 Task: Create new Company, with domain: 'tesla.com' and type: 'Vendor'. Add new contact for this company, with mail Id: 'Anushka.Gupta@tesla.com', First Name: Anushka, Last name:  Gupta, Job Title: 'Operations Manager', Phone Number: '(512) 555-2345'. Change life cycle stage to  Lead and lead status to  In Progress. Logged in from softage.4@softage.net
Action: Mouse moved to (148, 55)
Screenshot: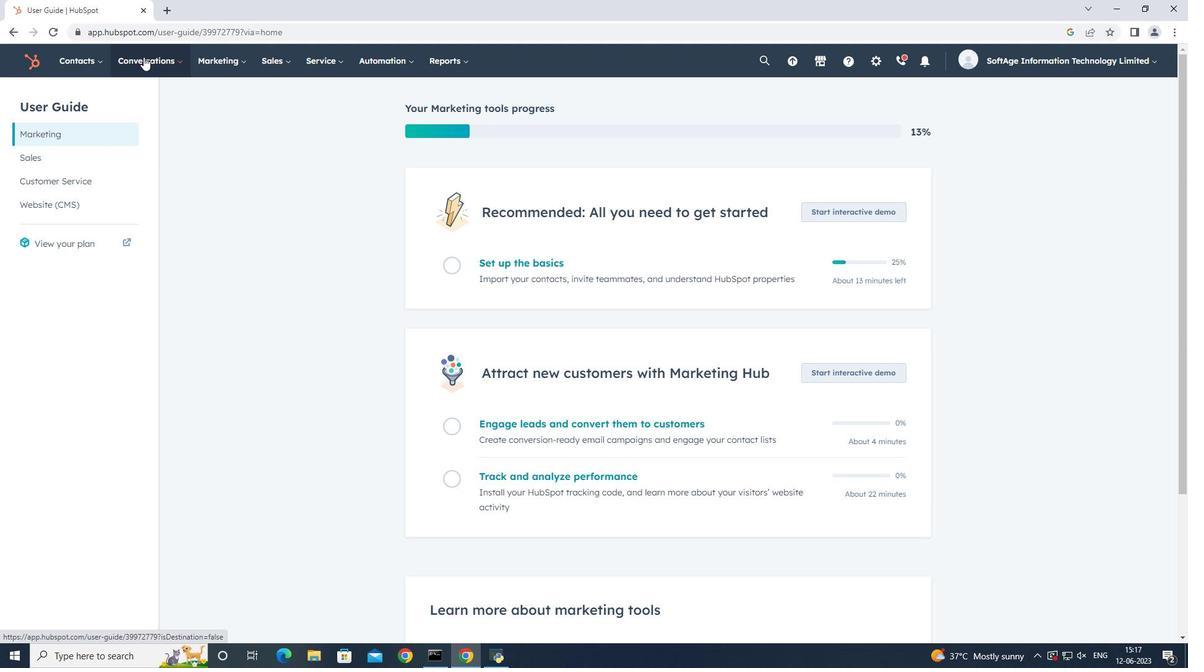 
Action: Mouse pressed left at (148, 55)
Screenshot: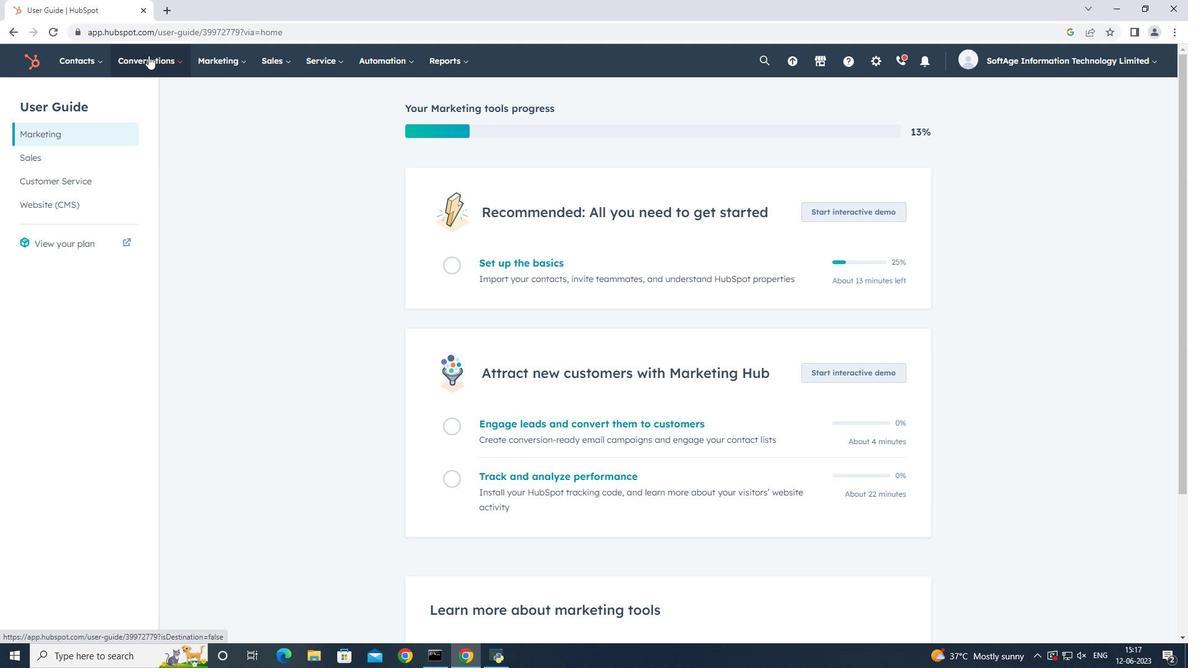 
Action: Mouse moved to (89, 56)
Screenshot: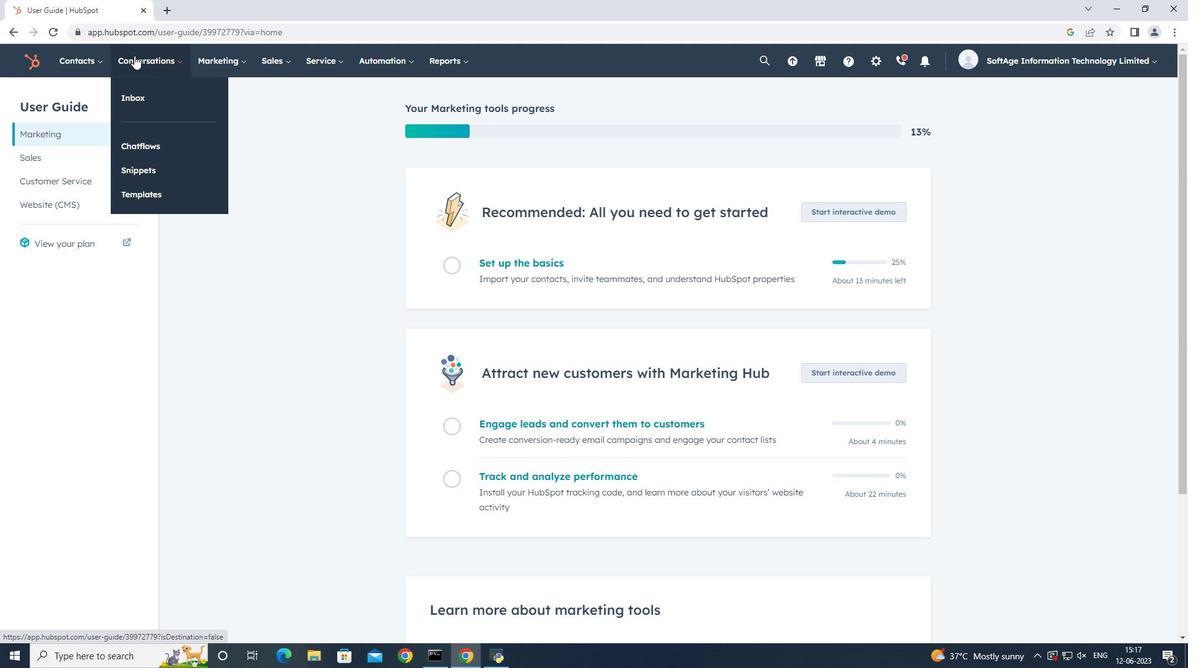 
Action: Mouse pressed left at (89, 56)
Screenshot: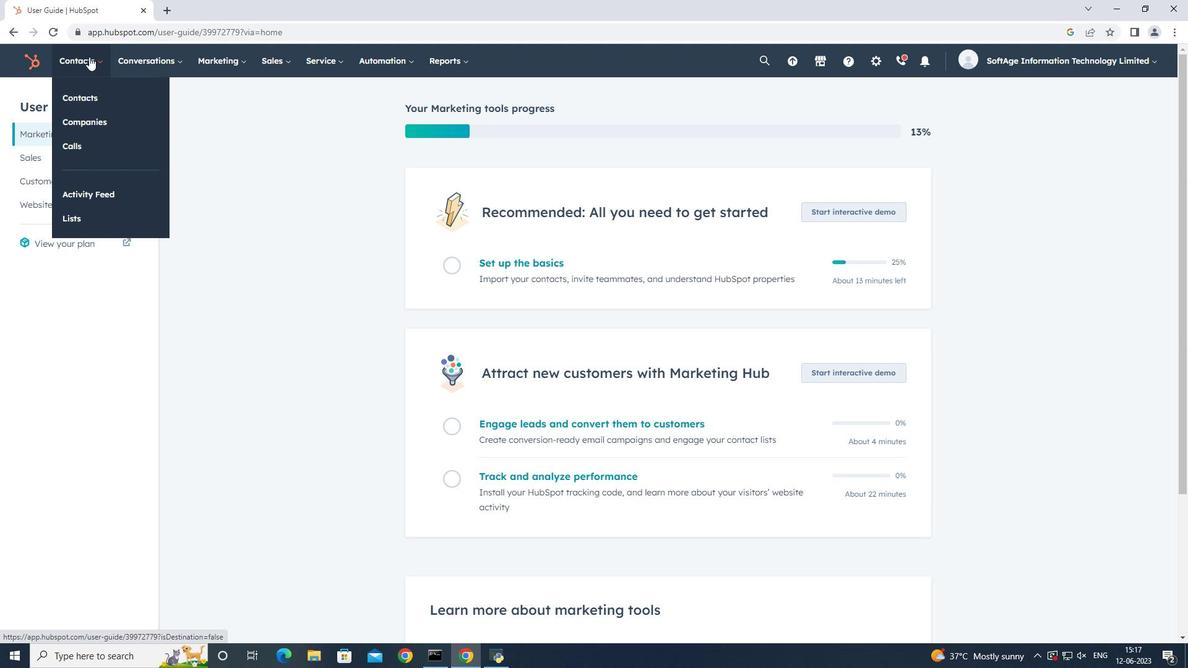 
Action: Mouse pressed left at (89, 56)
Screenshot: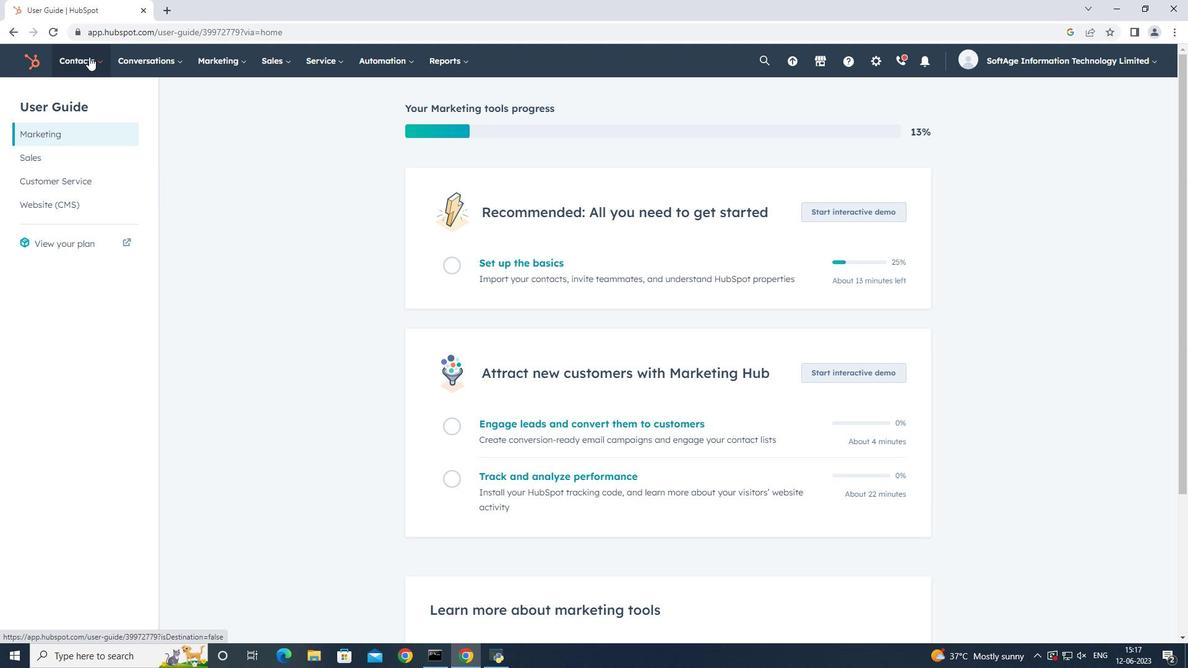 
Action: Mouse moved to (104, 124)
Screenshot: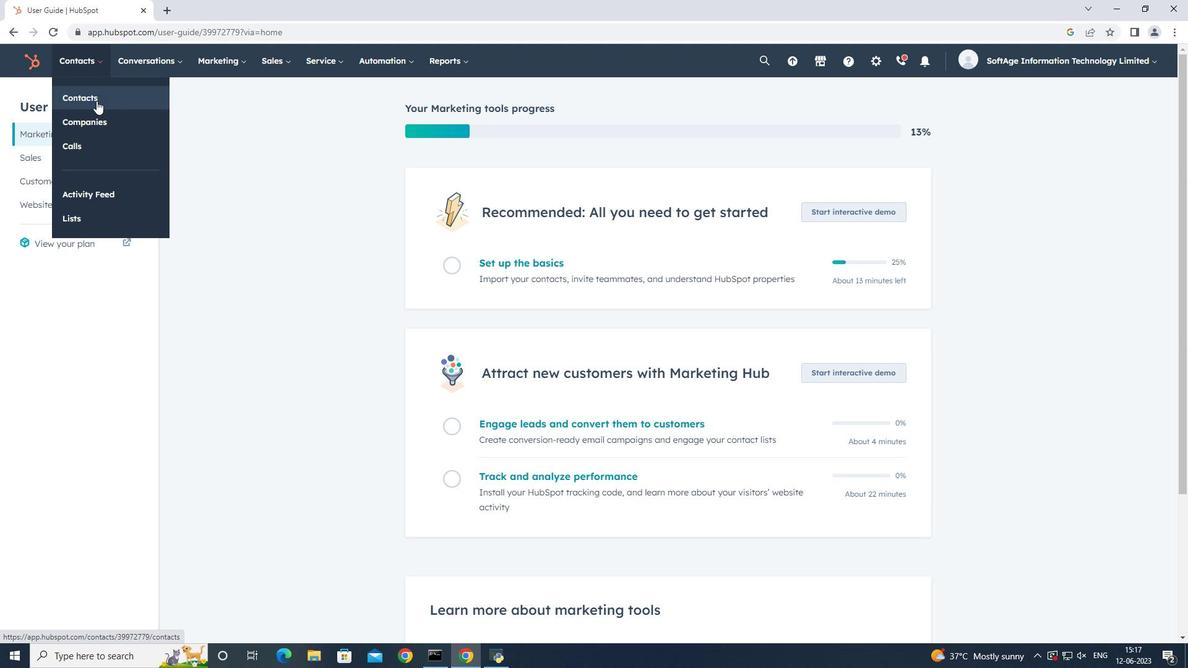
Action: Mouse pressed left at (104, 124)
Screenshot: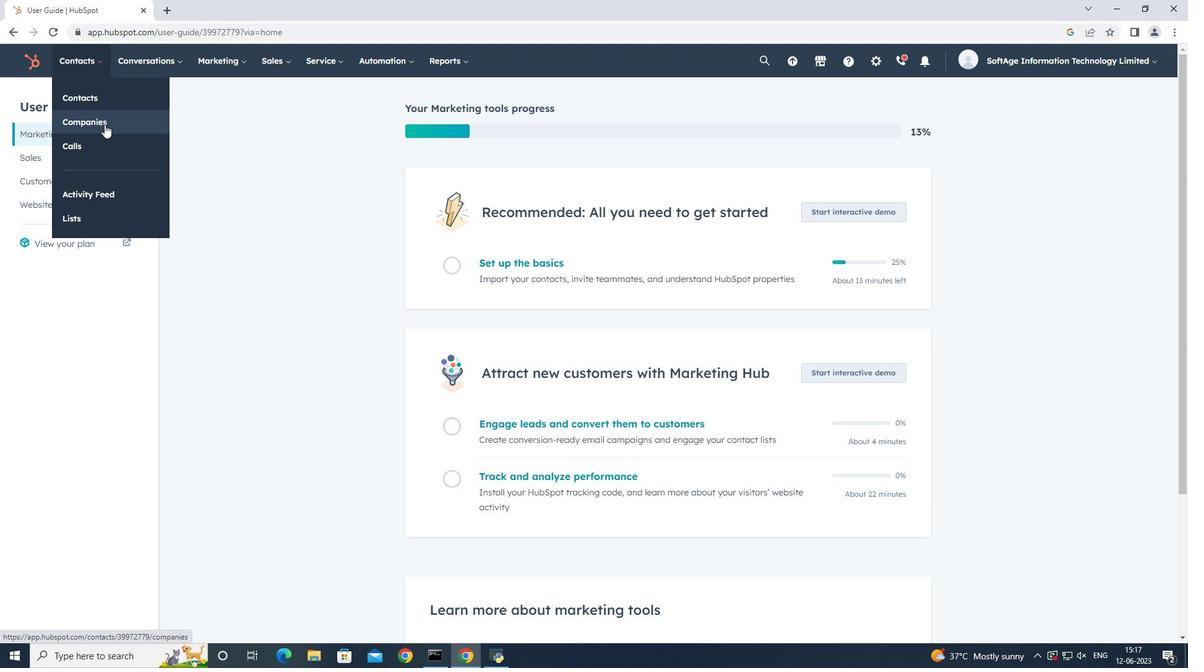 
Action: Mouse moved to (1111, 111)
Screenshot: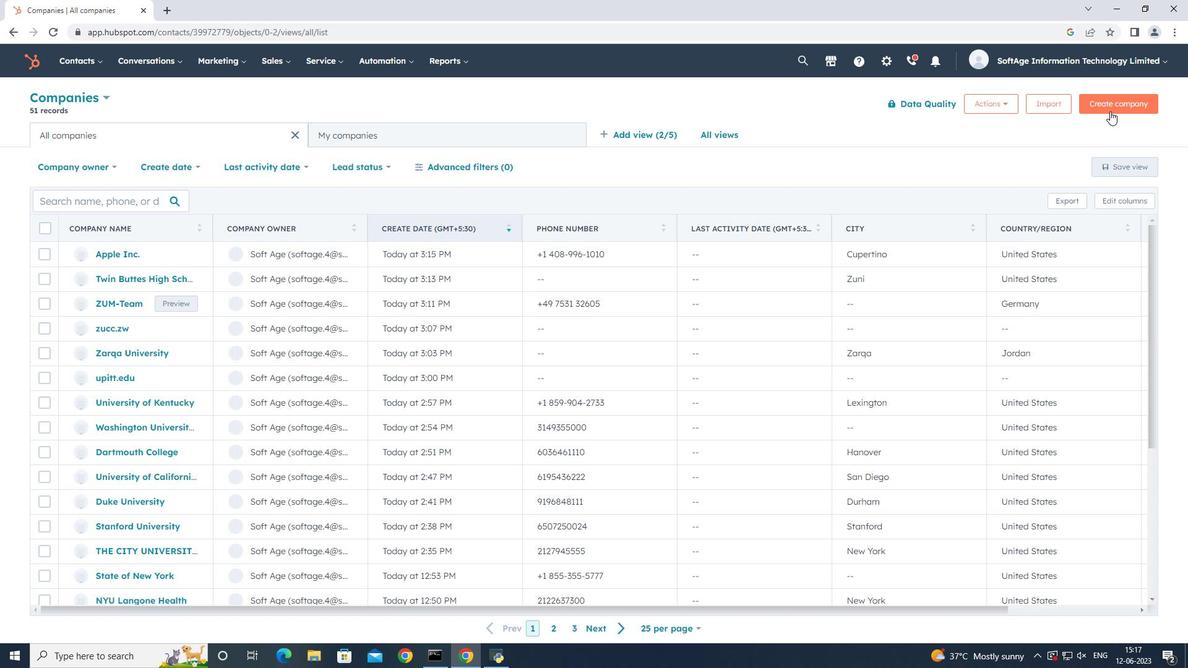 
Action: Mouse pressed left at (1111, 111)
Screenshot: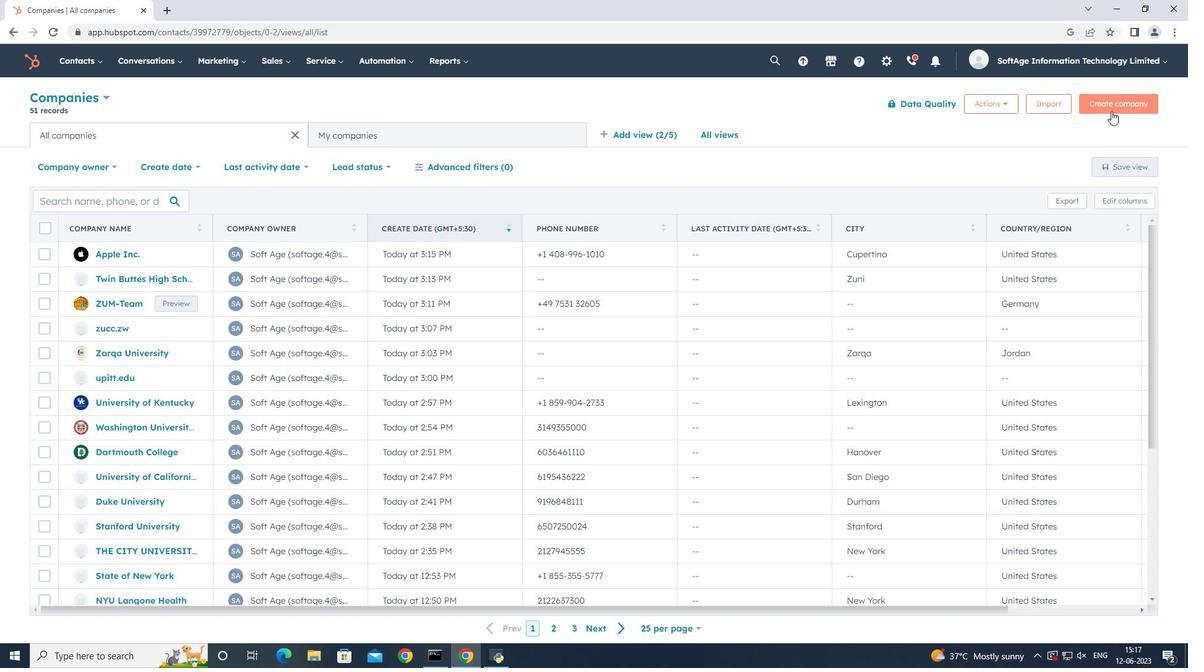 
Action: Mouse moved to (1033, 166)
Screenshot: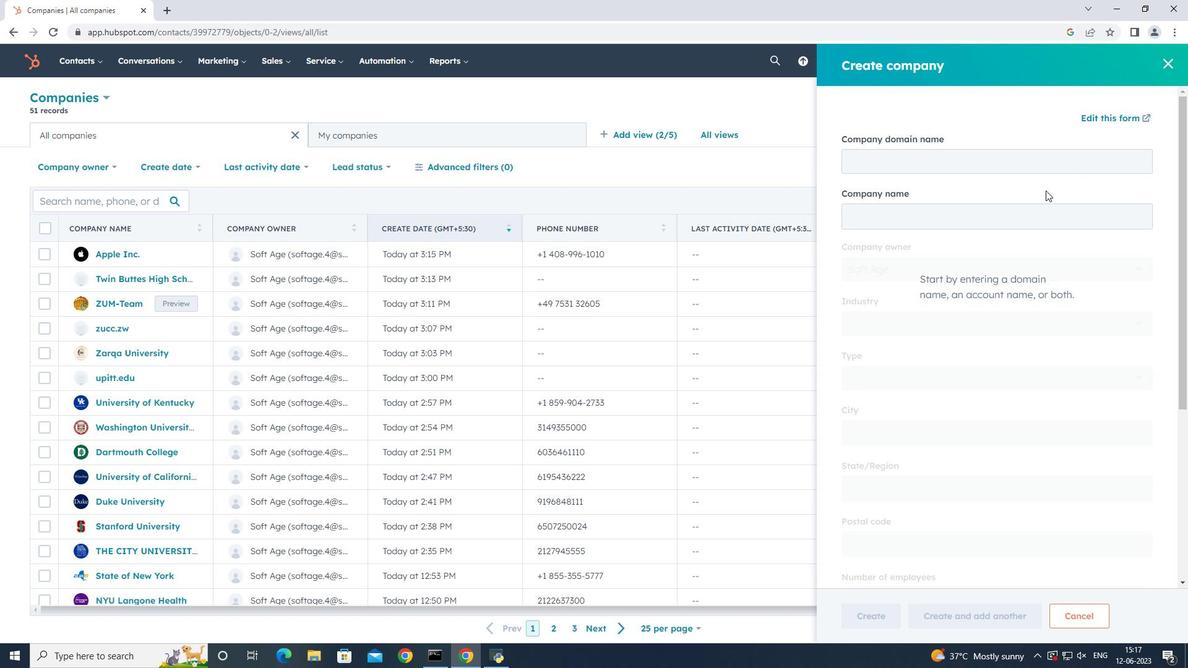 
Action: Mouse pressed left at (1033, 166)
Screenshot: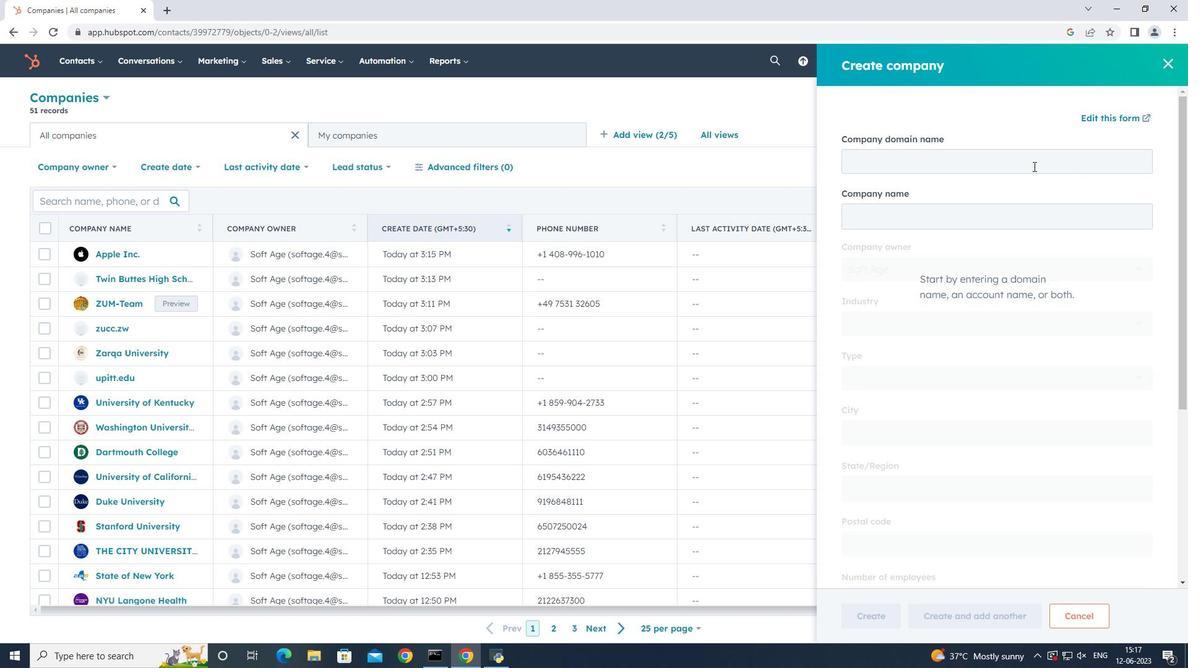 
Action: Key pressed tesla.com
Screenshot: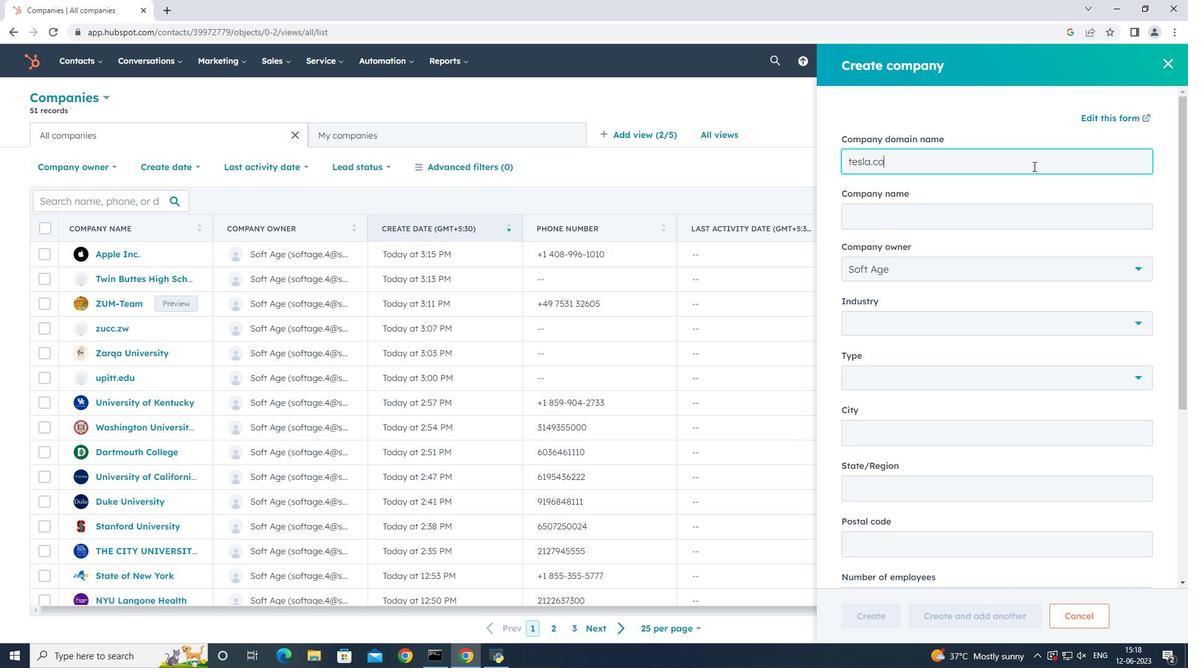
Action: Mouse moved to (998, 367)
Screenshot: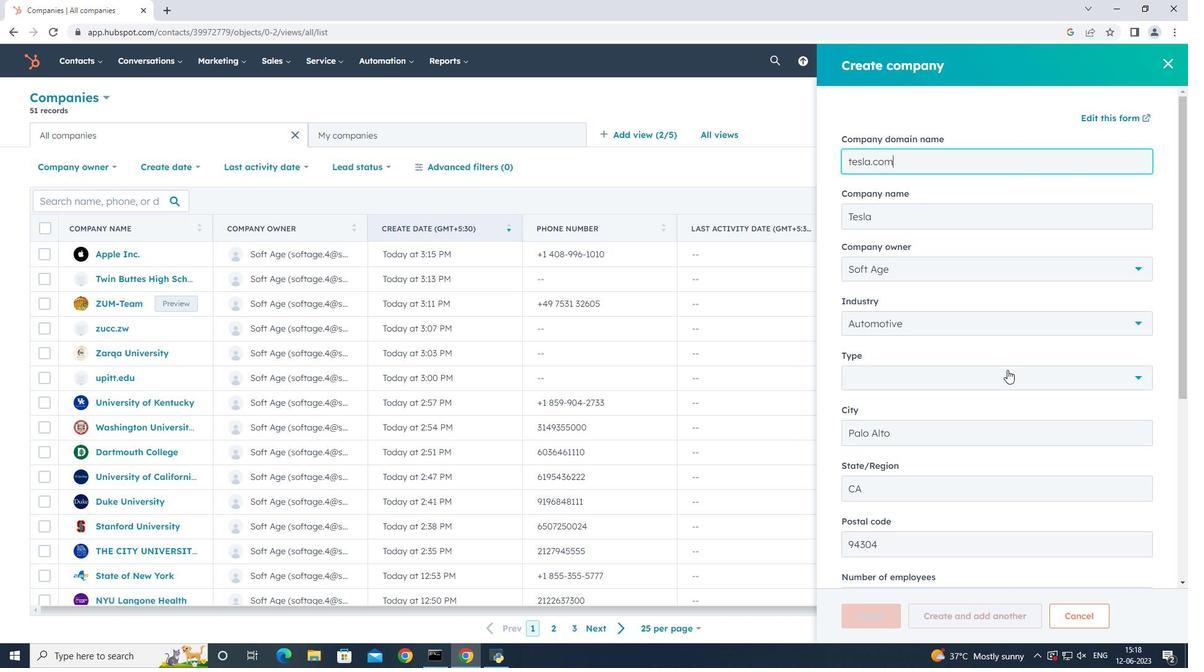 
Action: Mouse pressed left at (998, 367)
Screenshot: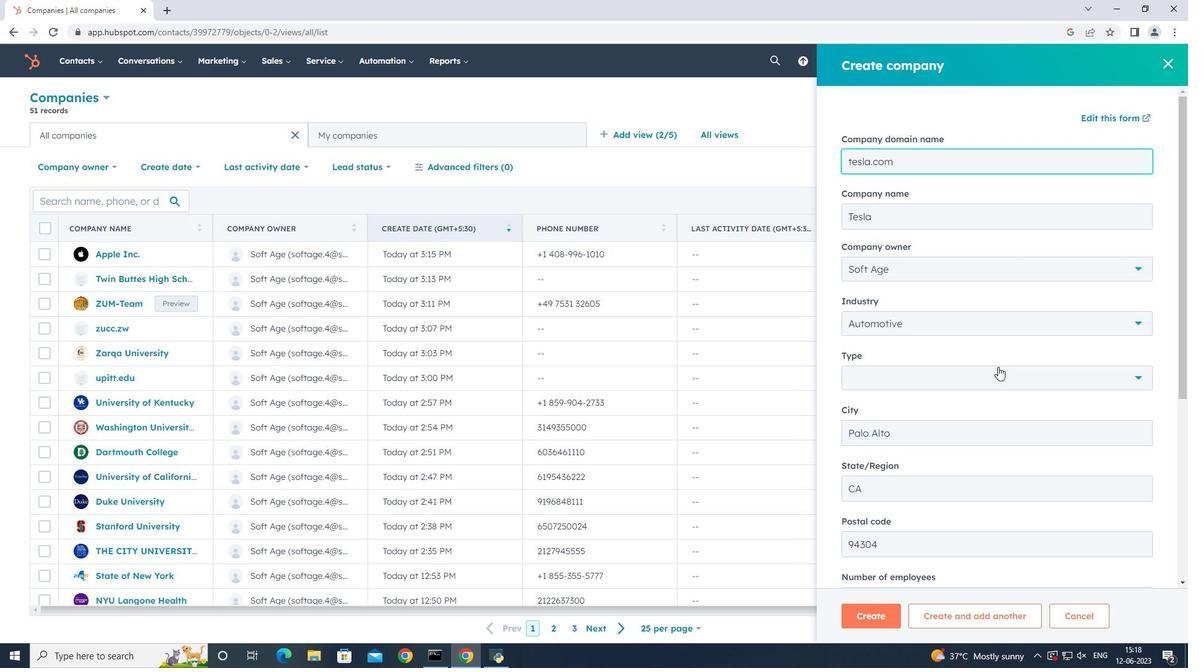 
Action: Mouse moved to (964, 513)
Screenshot: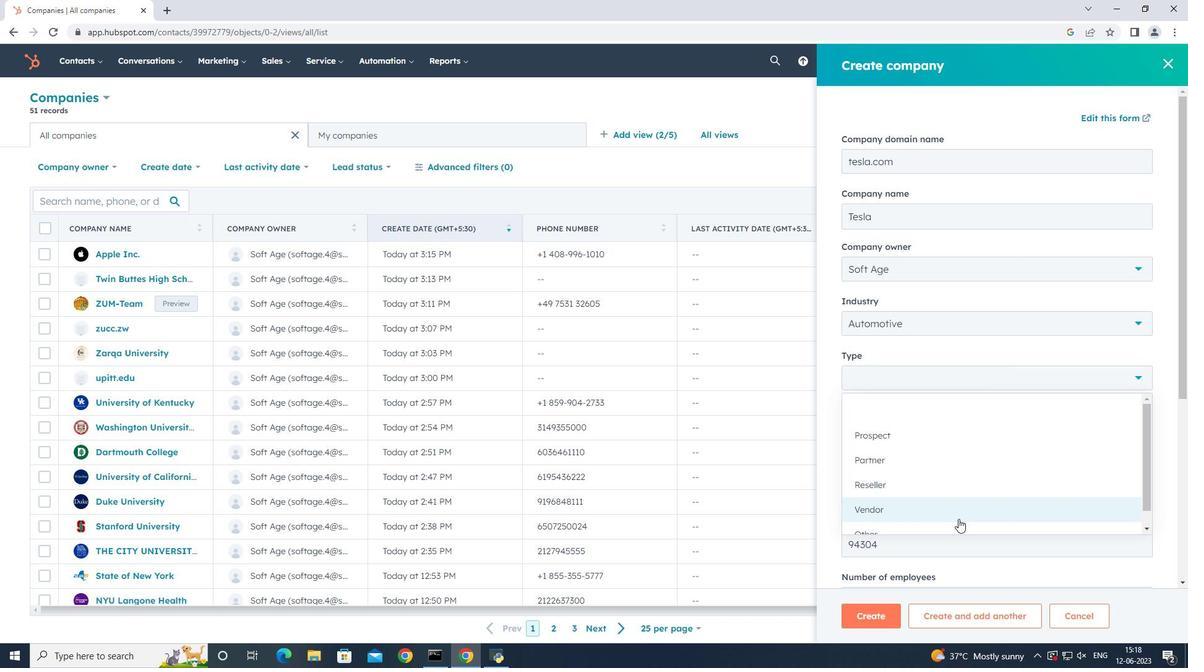 
Action: Mouse pressed left at (964, 513)
Screenshot: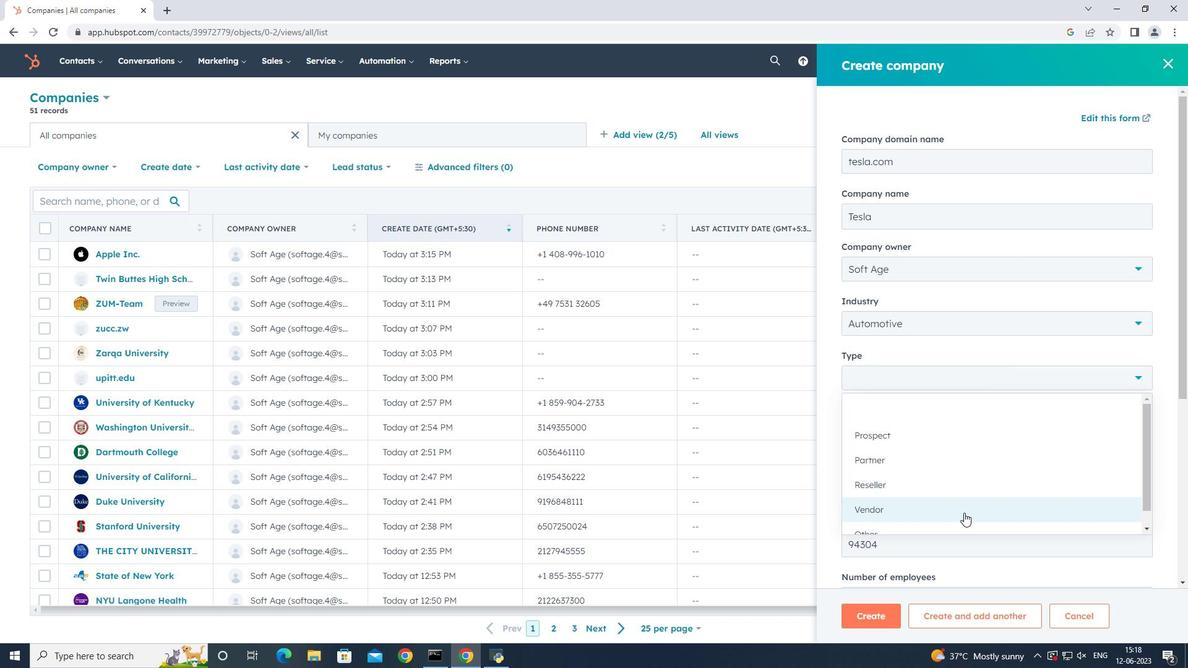 
Action: Mouse moved to (987, 466)
Screenshot: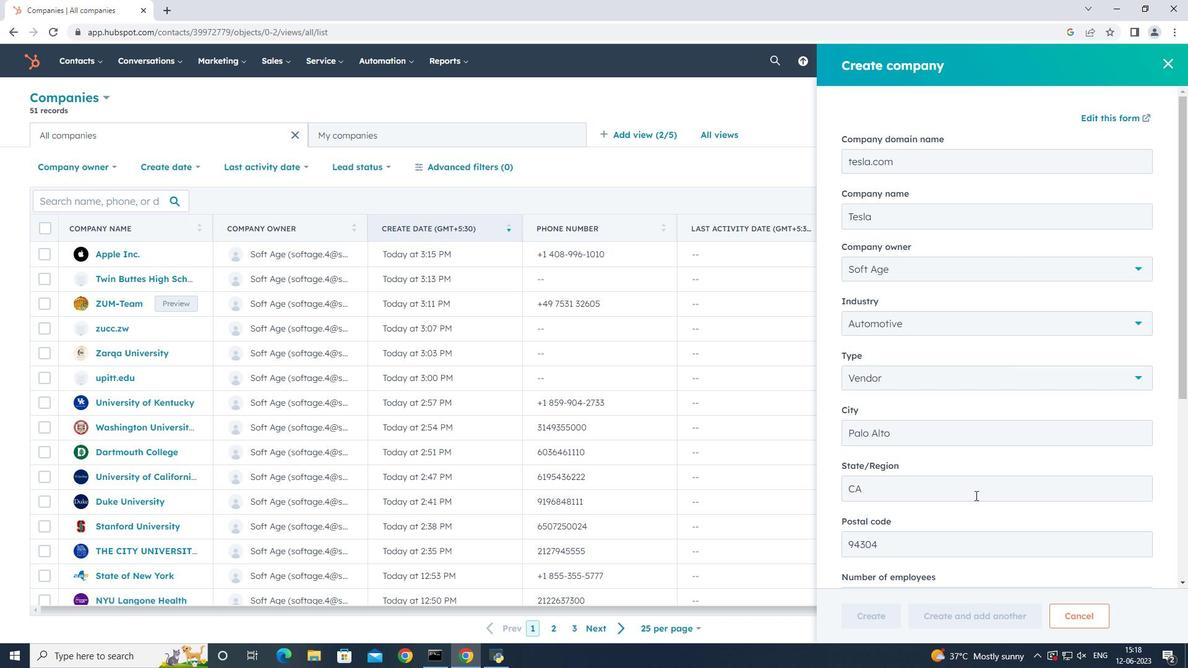 
Action: Mouse scrolled (987, 465) with delta (0, 0)
Screenshot: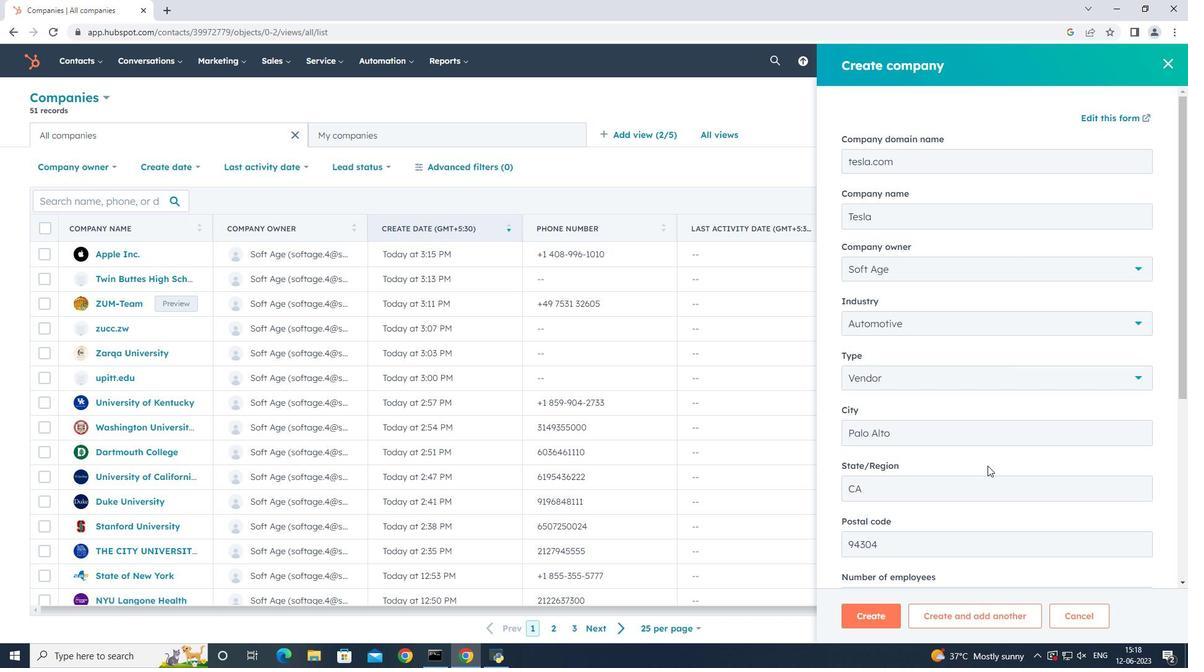 
Action: Mouse scrolled (987, 465) with delta (0, 0)
Screenshot: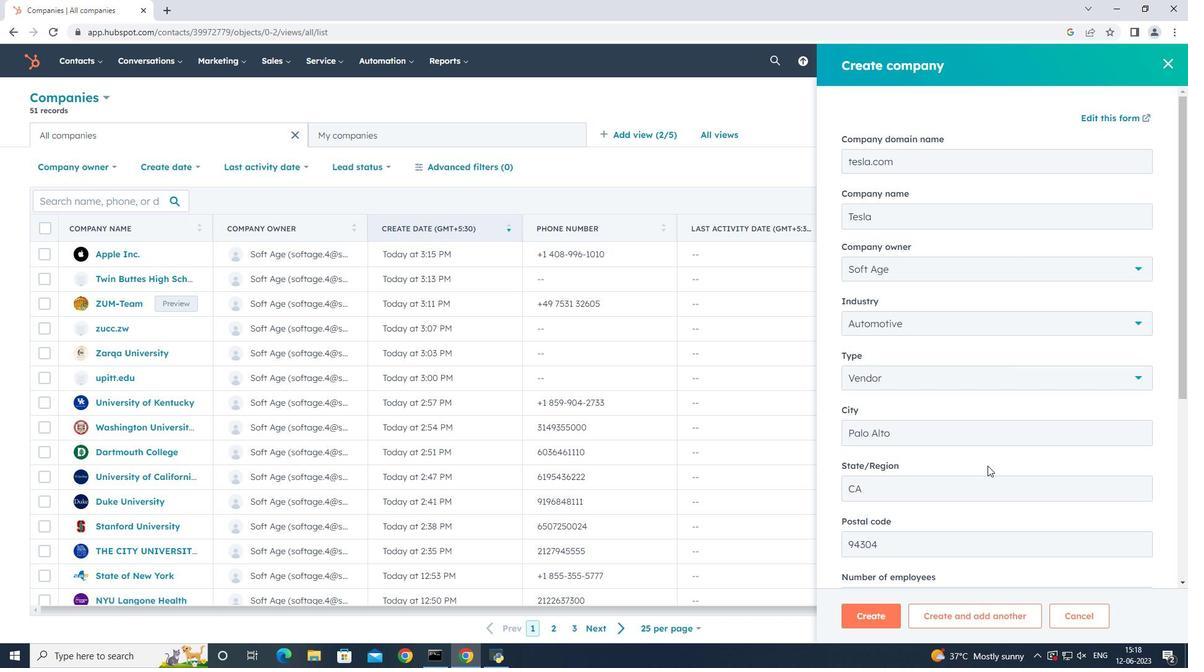 
Action: Mouse scrolled (987, 465) with delta (0, 0)
Screenshot: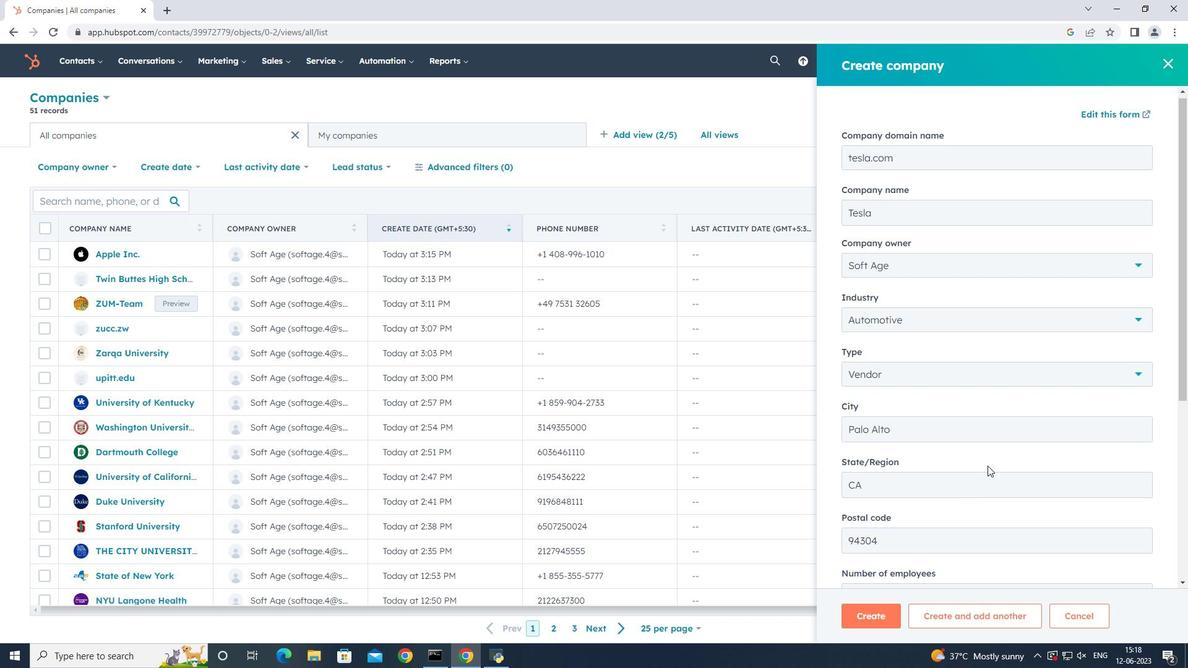 
Action: Mouse scrolled (987, 465) with delta (0, 0)
Screenshot: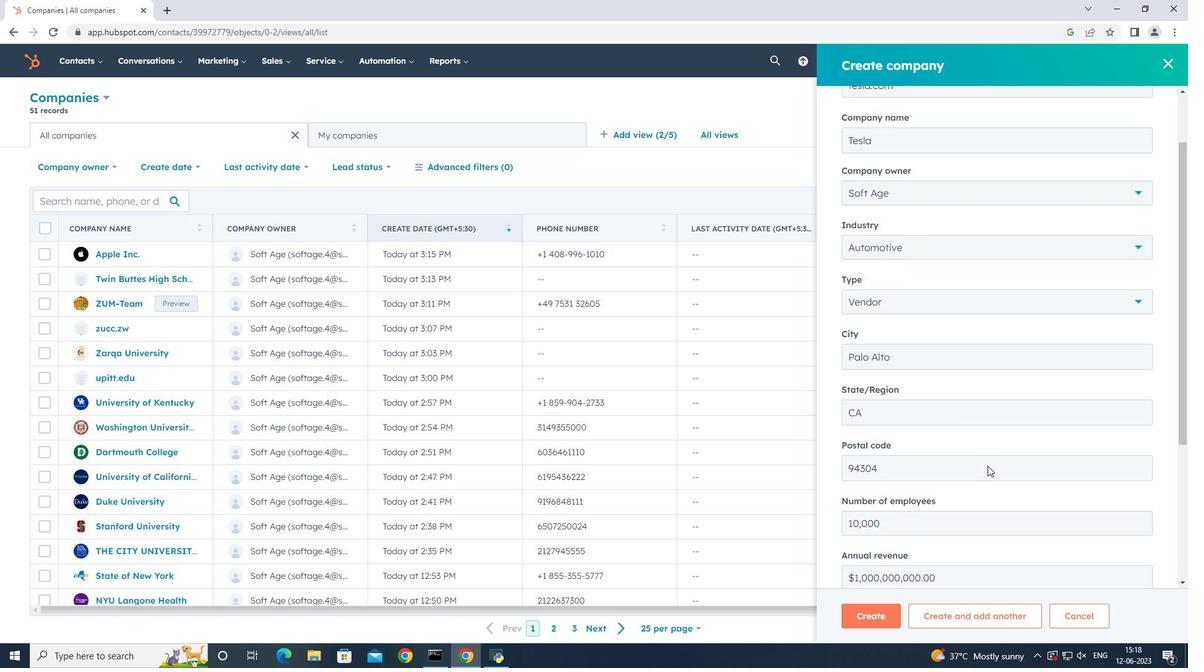 
Action: Mouse scrolled (987, 465) with delta (0, 0)
Screenshot: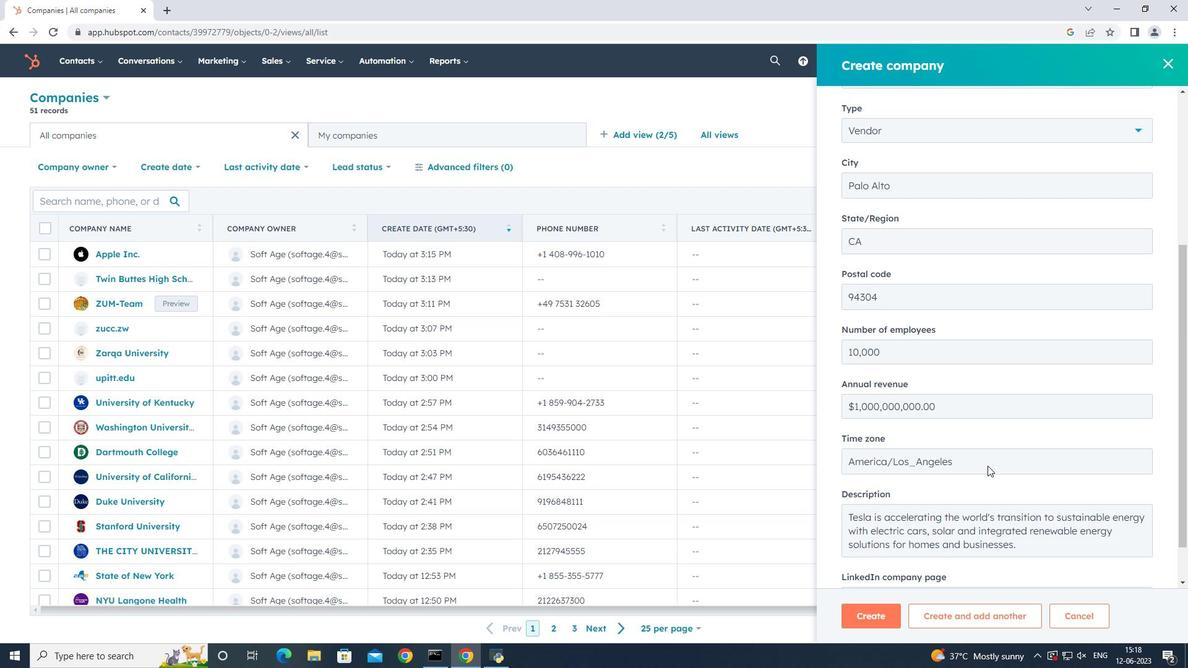 
Action: Mouse scrolled (987, 465) with delta (0, 0)
Screenshot: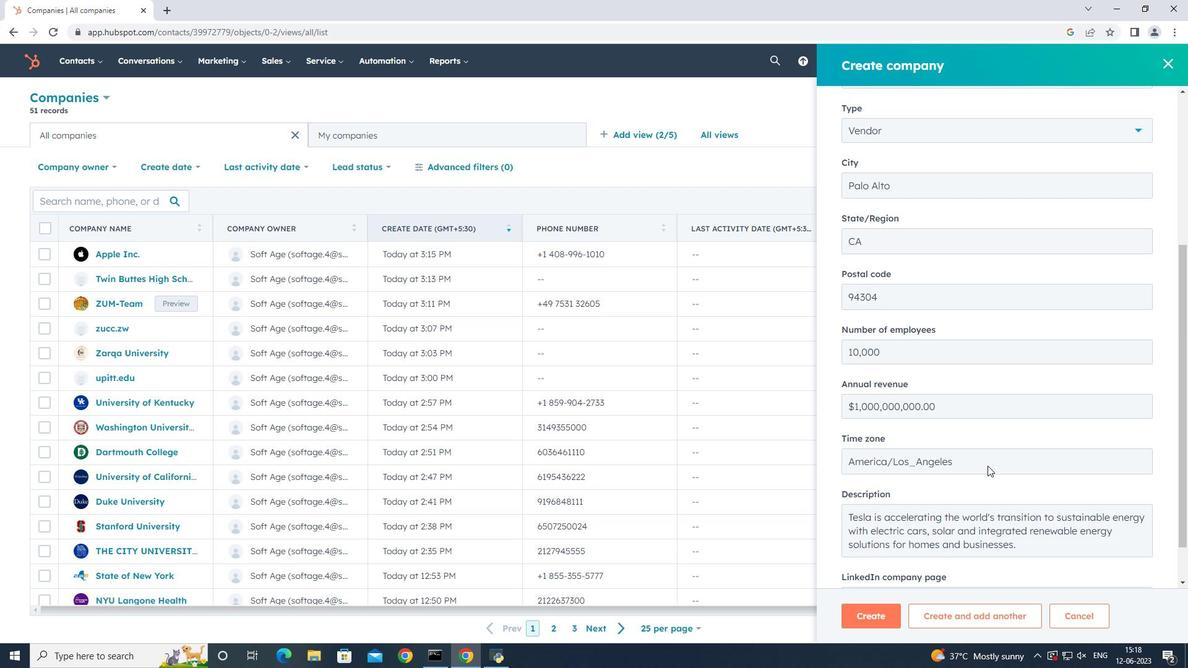 
Action: Mouse scrolled (987, 465) with delta (0, 0)
Screenshot: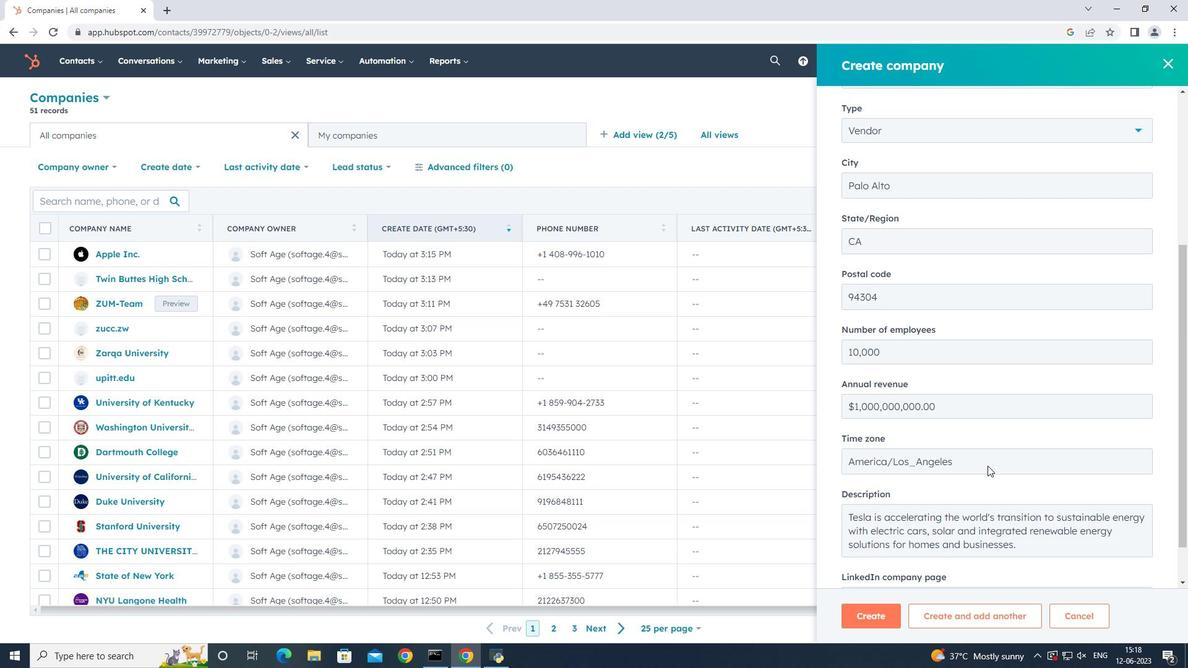 
Action: Mouse scrolled (987, 465) with delta (0, 0)
Screenshot: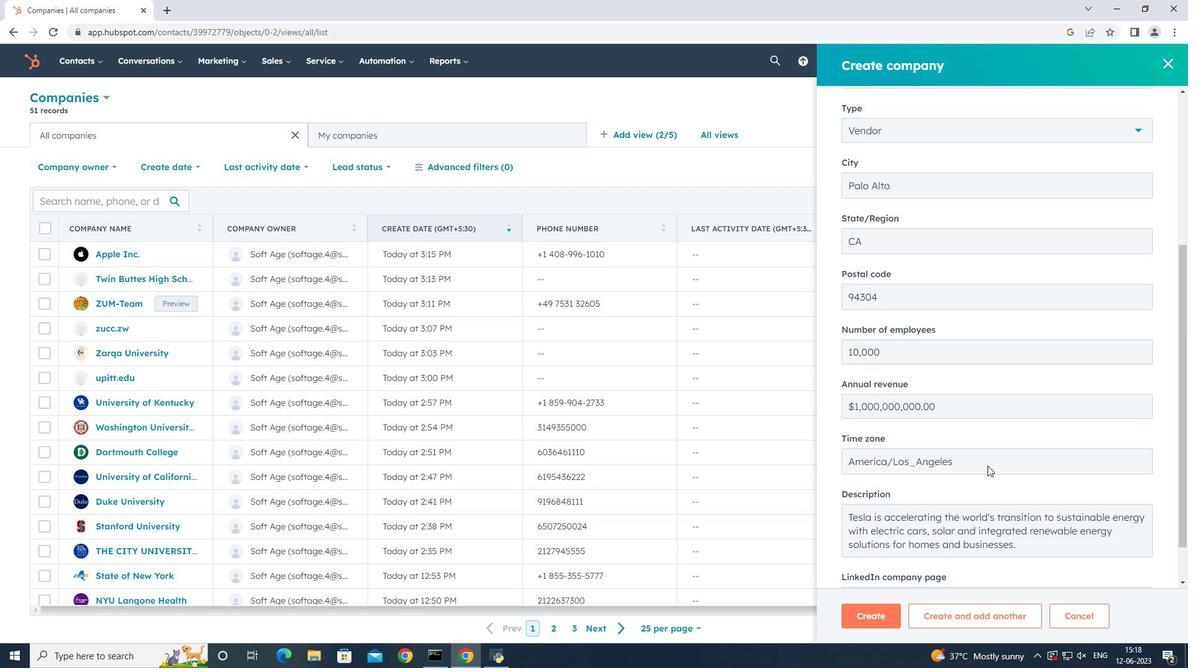 
Action: Mouse scrolled (987, 465) with delta (0, 0)
Screenshot: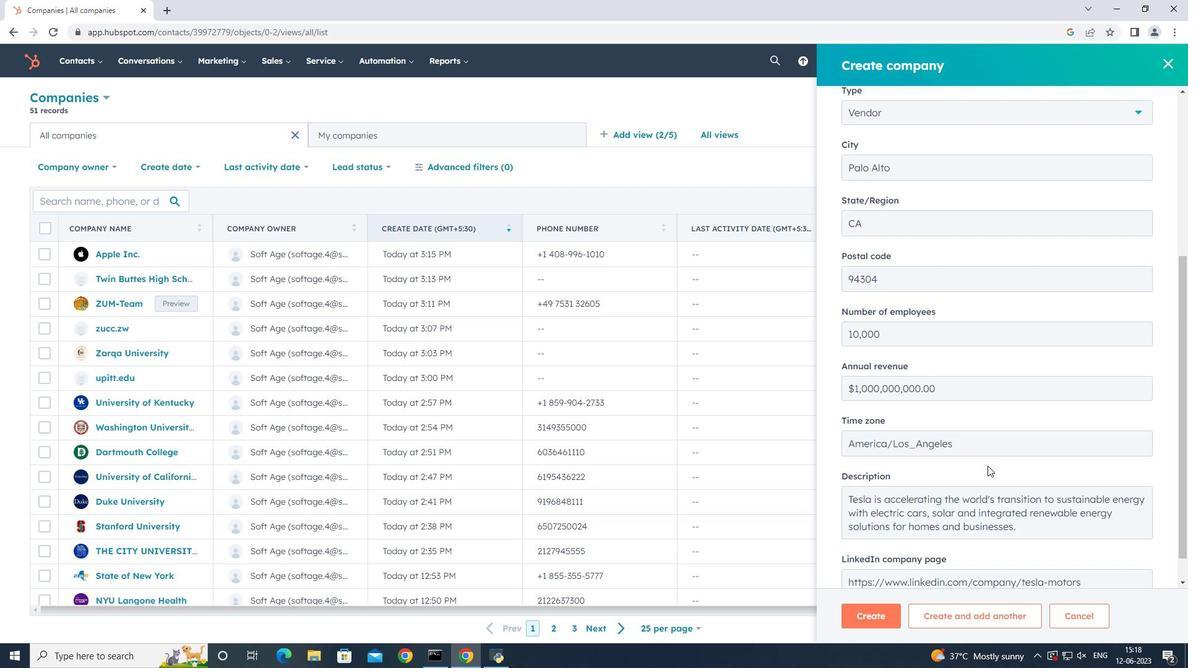 
Action: Mouse moved to (882, 618)
Screenshot: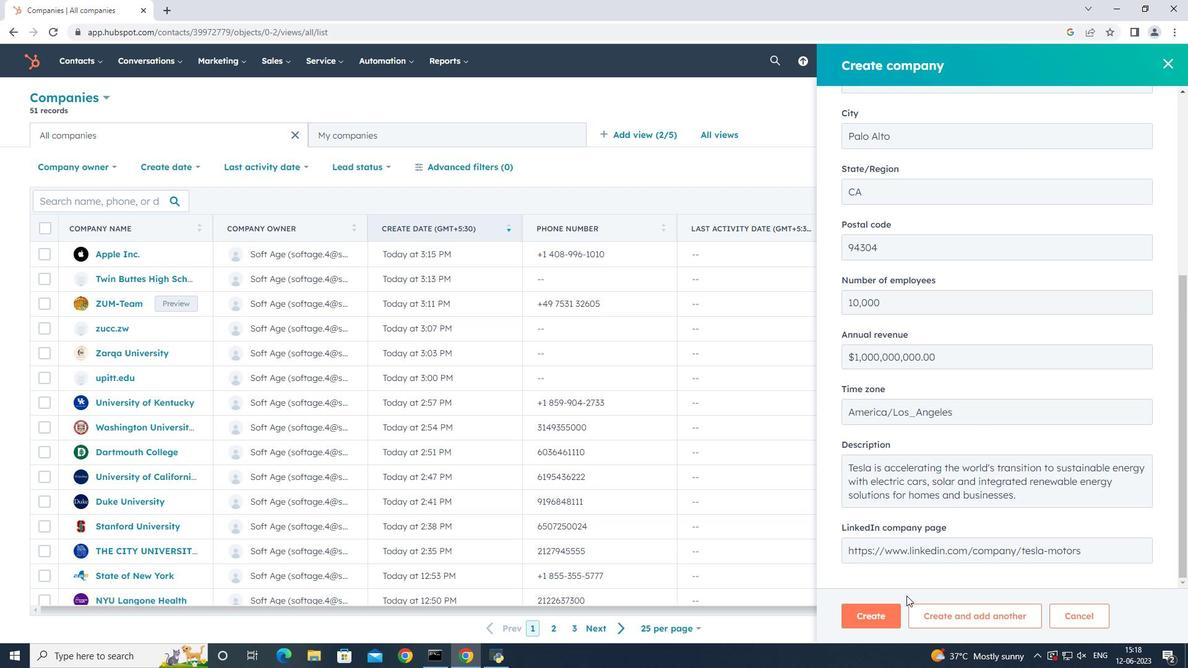 
Action: Mouse pressed left at (882, 618)
Screenshot: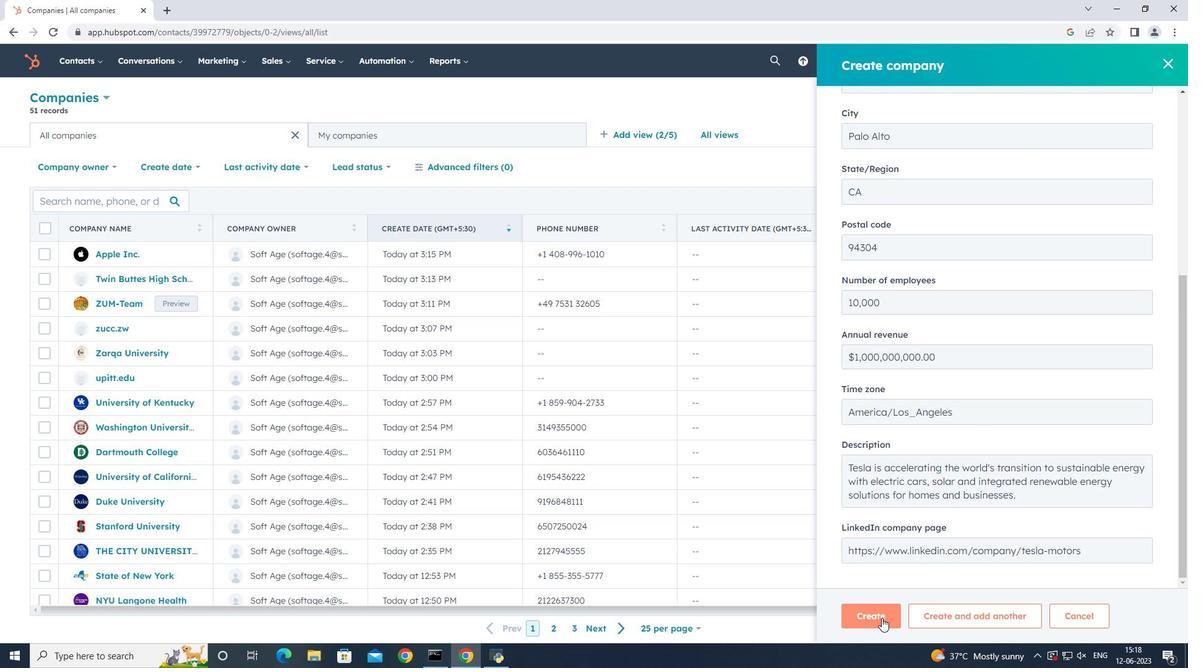 
Action: Mouse moved to (832, 394)
Screenshot: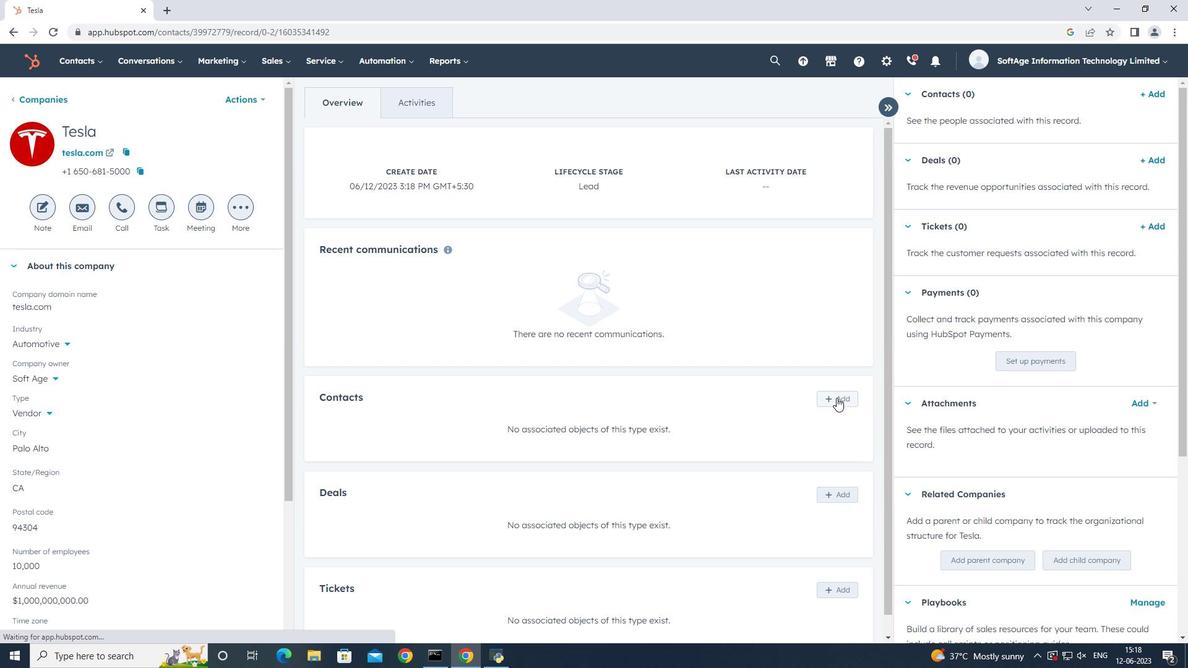 
Action: Mouse pressed left at (832, 394)
Screenshot: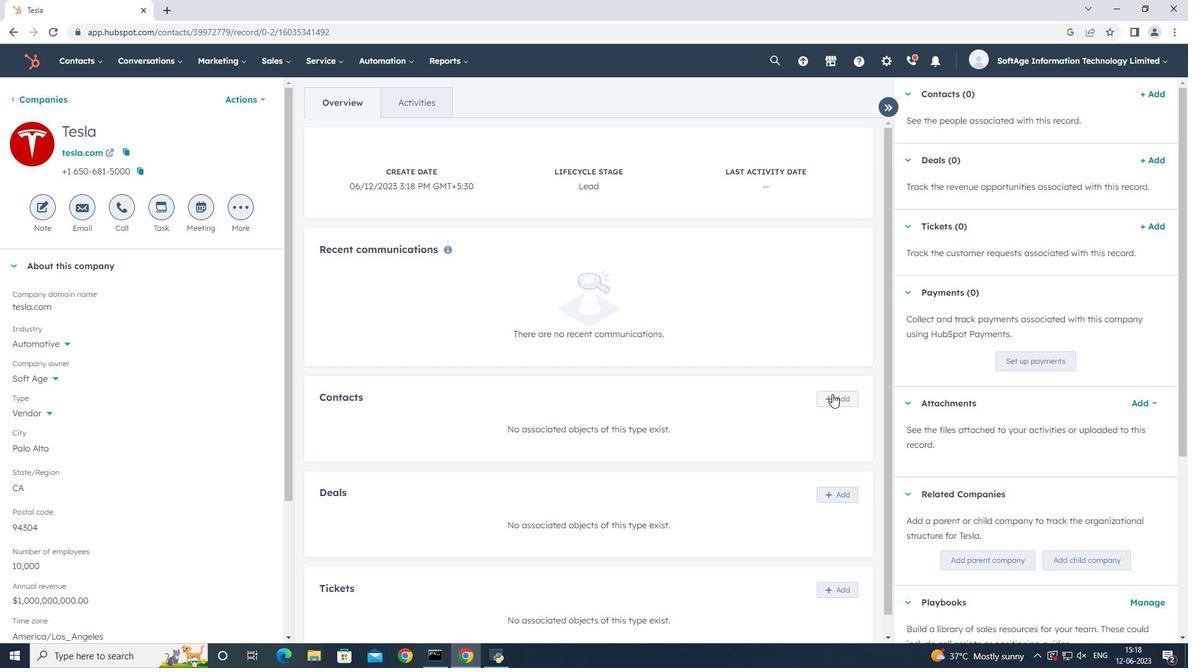 
Action: Mouse moved to (939, 125)
Screenshot: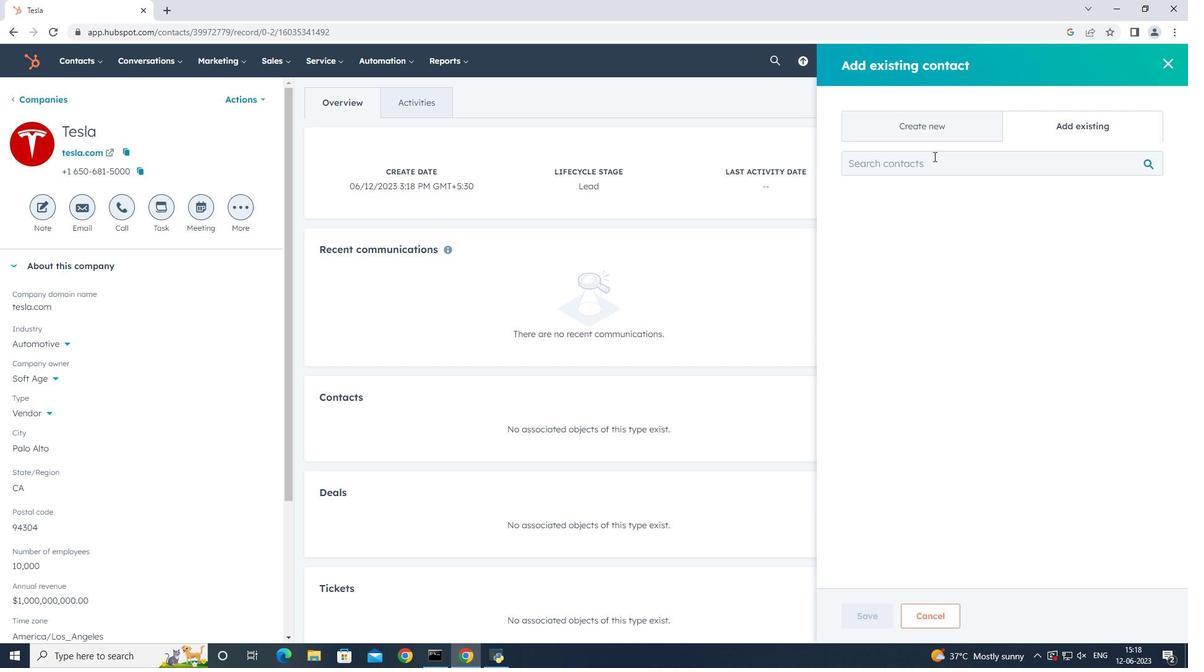 
Action: Mouse pressed left at (939, 125)
Screenshot: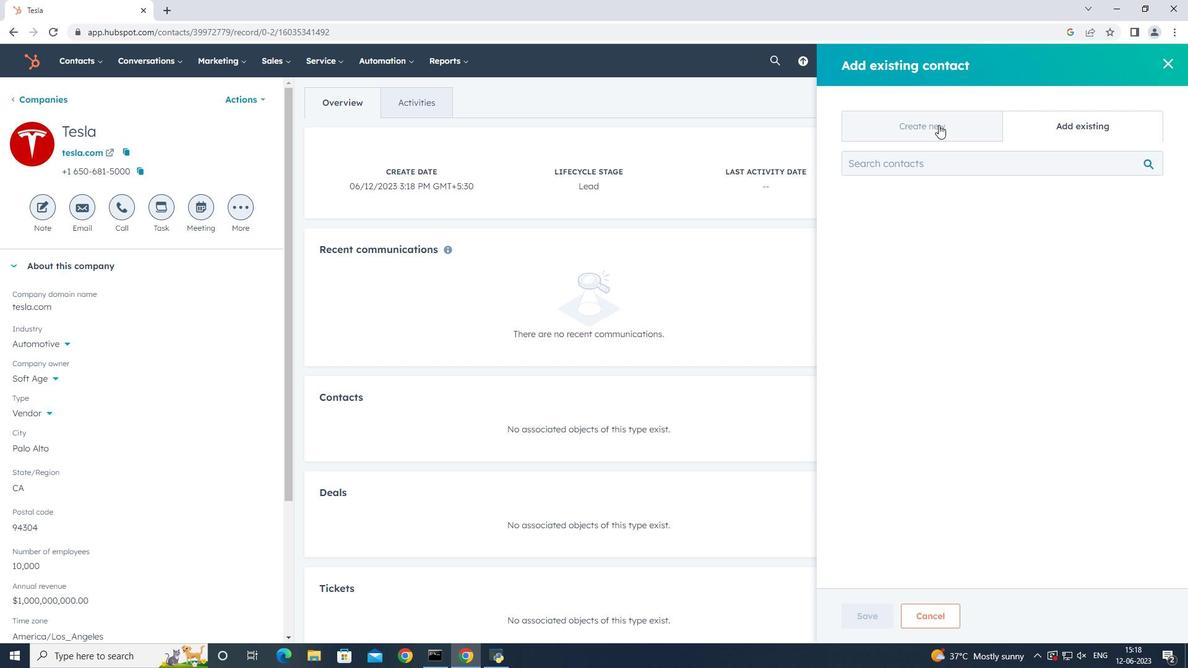 
Action: Mouse moved to (950, 203)
Screenshot: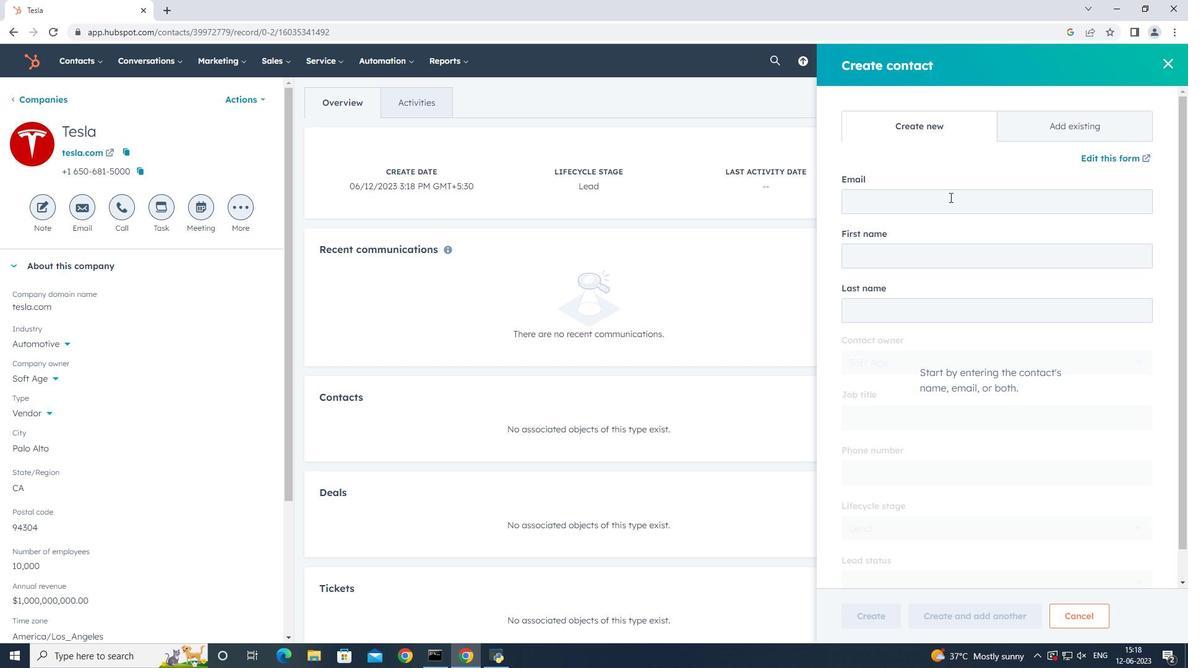 
Action: Mouse pressed left at (950, 203)
Screenshot: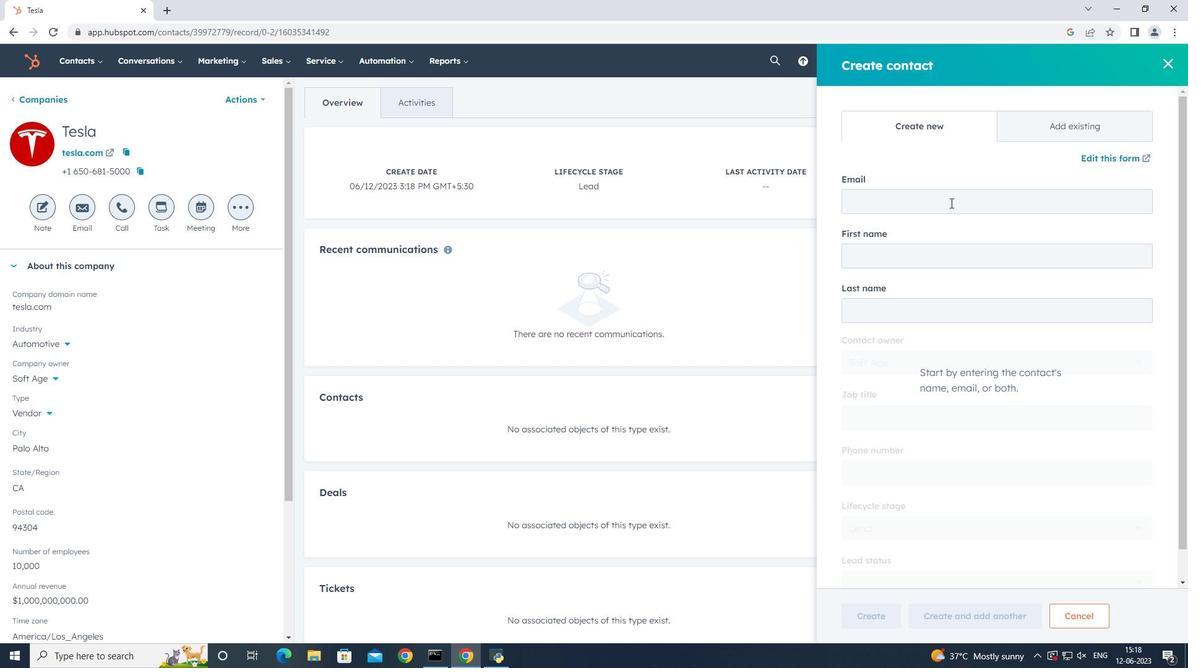 
Action: Mouse moved to (978, 203)
Screenshot: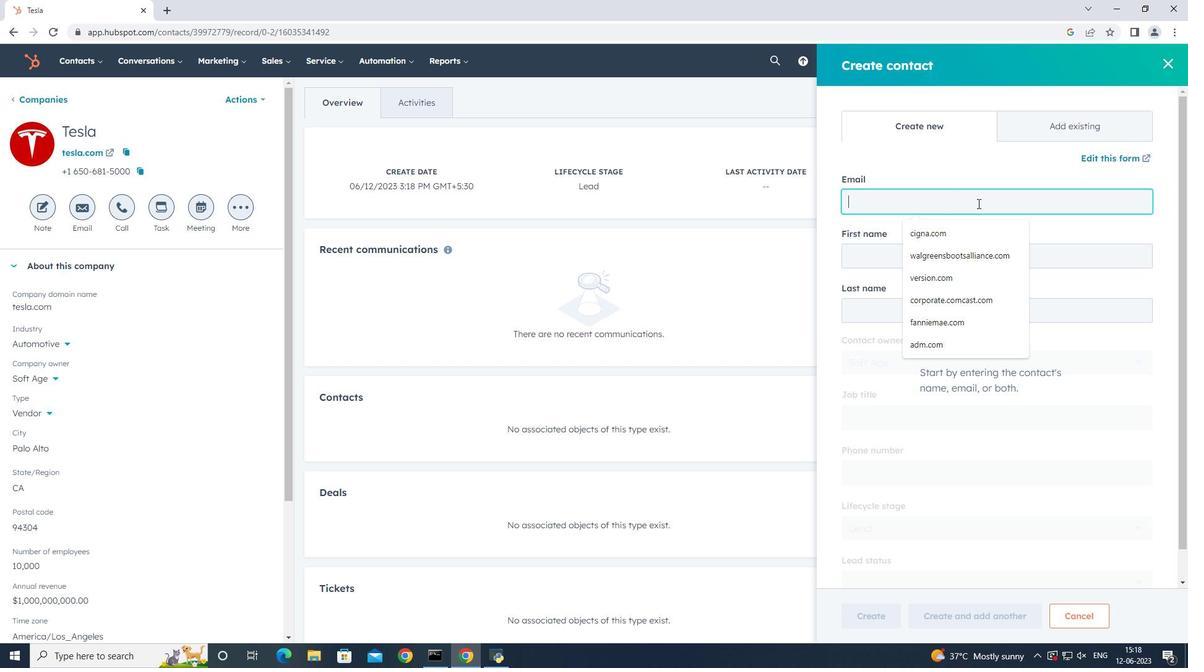 
Action: Key pressed <Key.shift>Anuskhka.<Key.shift>Gupta<Key.shift><Key.shift><Key.shift><Key.shift><Key.shift><Key.shift><Key.shift><Key.shift><Key.shift><Key.shift><Key.shift><Key.shift>@tesla.com
Screenshot: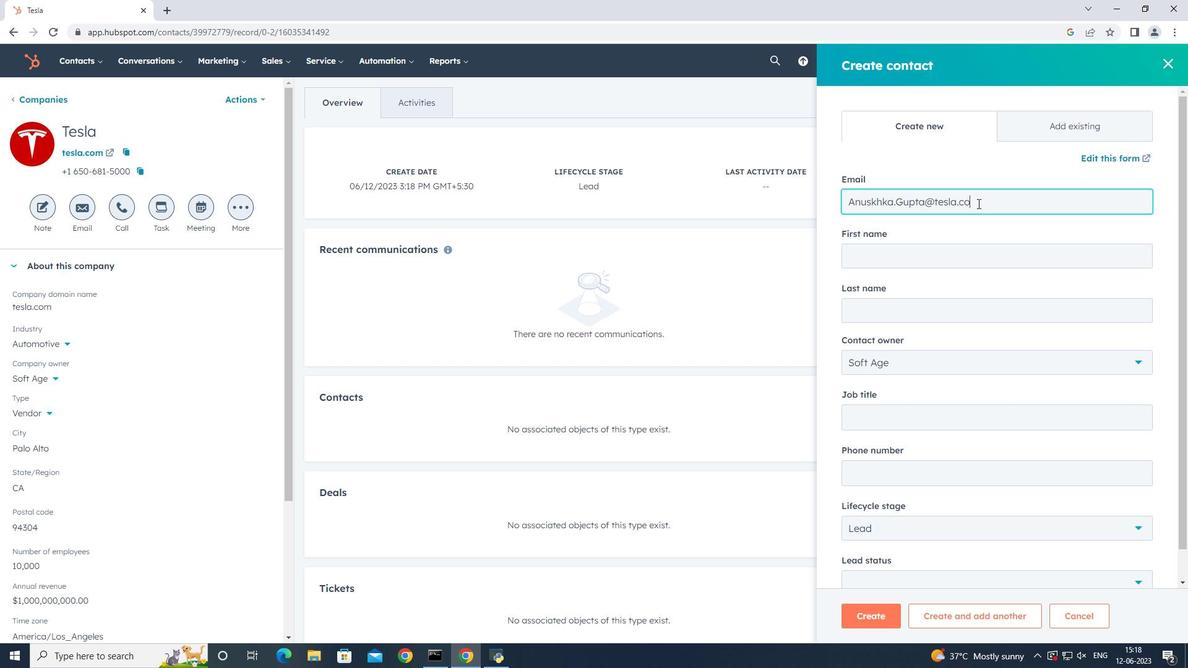 
Action: Mouse moved to (977, 261)
Screenshot: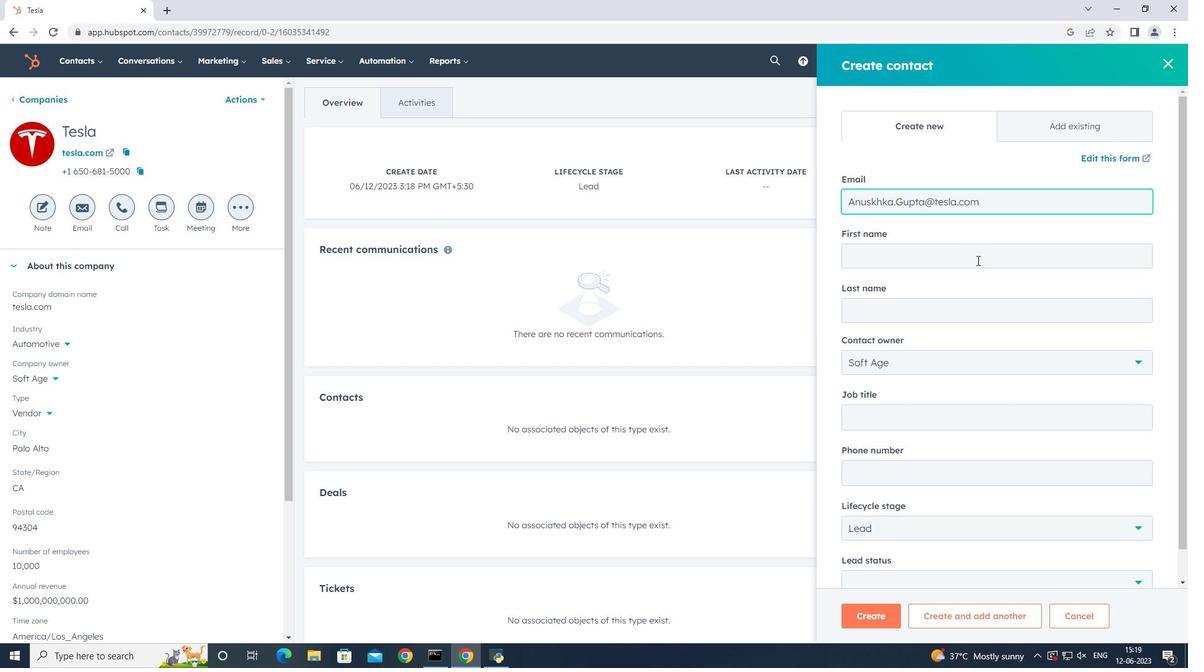 
Action: Mouse pressed left at (977, 261)
Screenshot: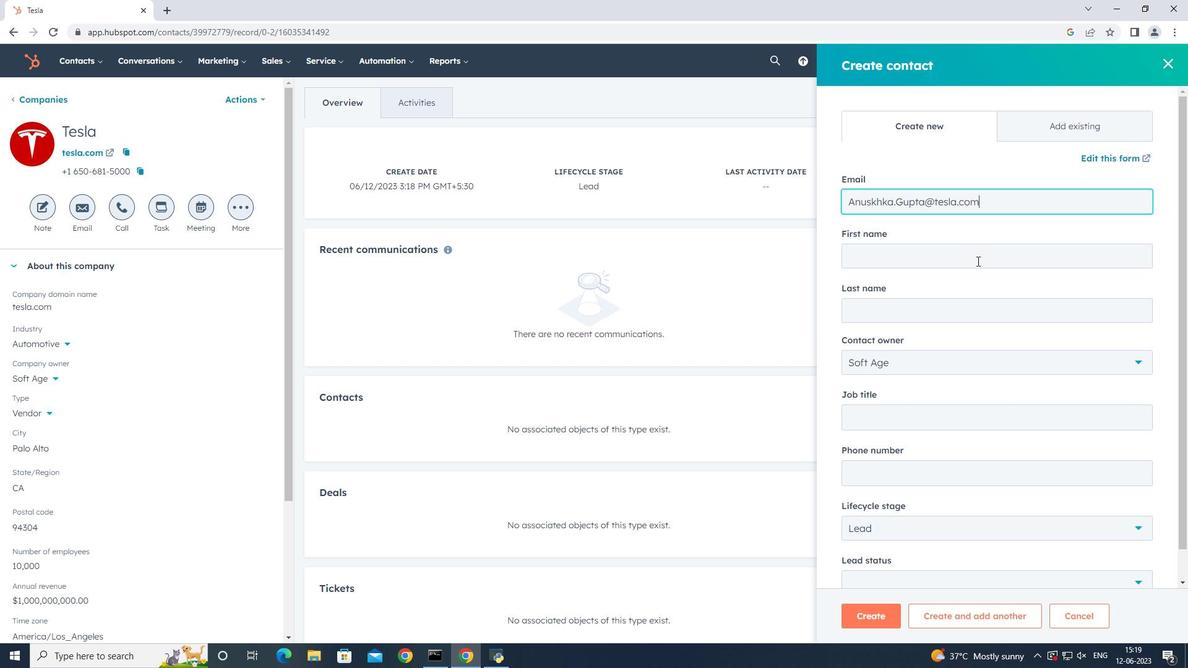 
Action: Mouse moved to (1030, 237)
Screenshot: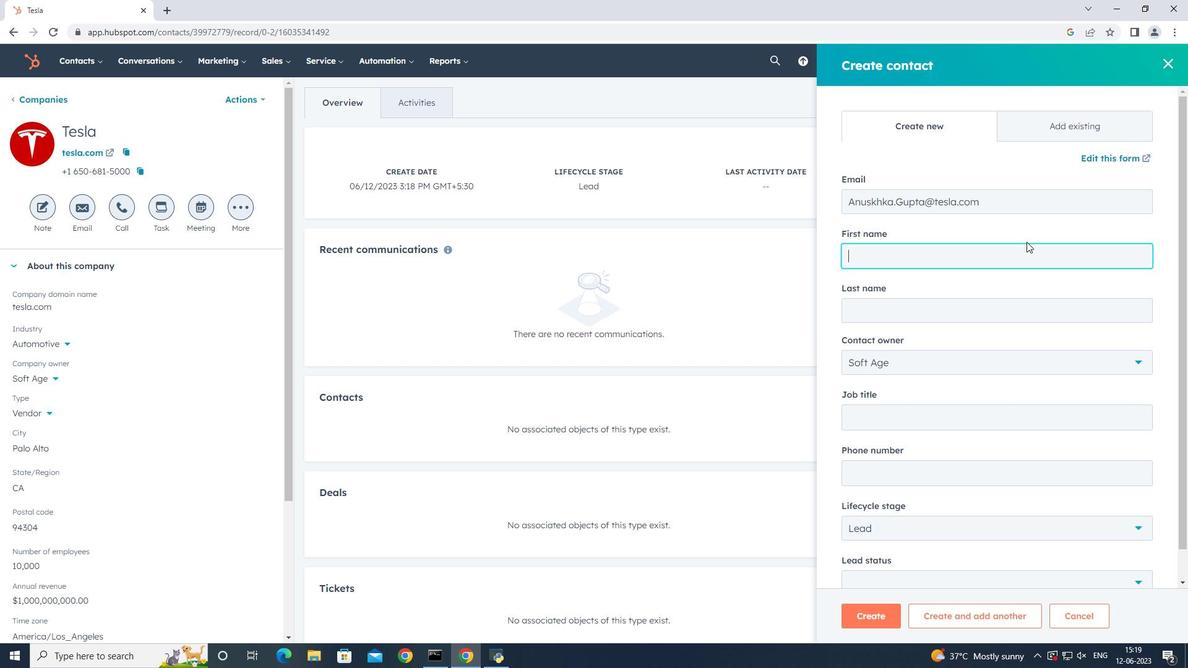 
Action: Key pressed <Key.shift><Key.shift>Anushka<Key.tab>
Screenshot: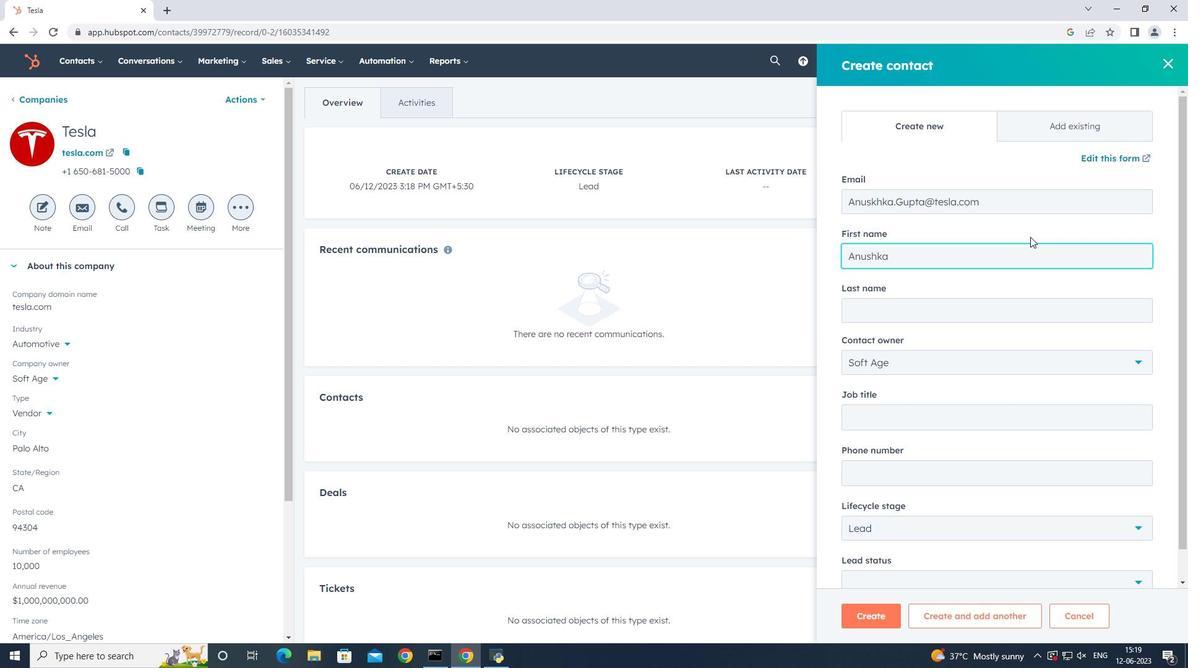 
Action: Mouse moved to (1025, 285)
Screenshot: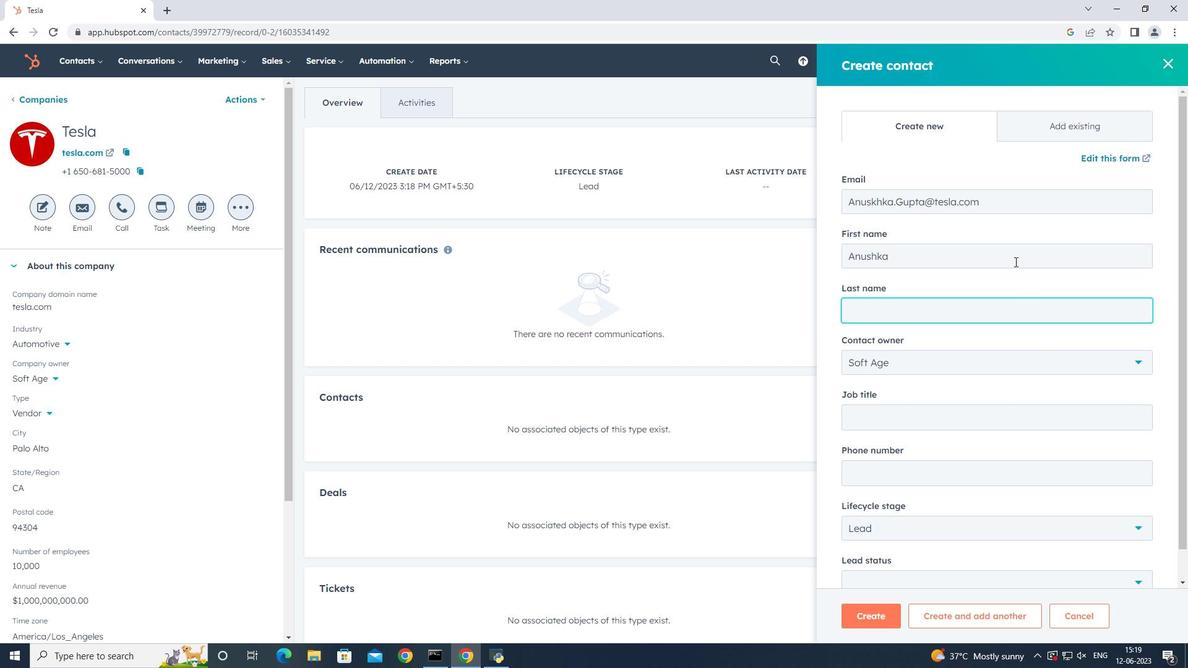 
Action: Key pressed <Key.shift>Gupta
Screenshot: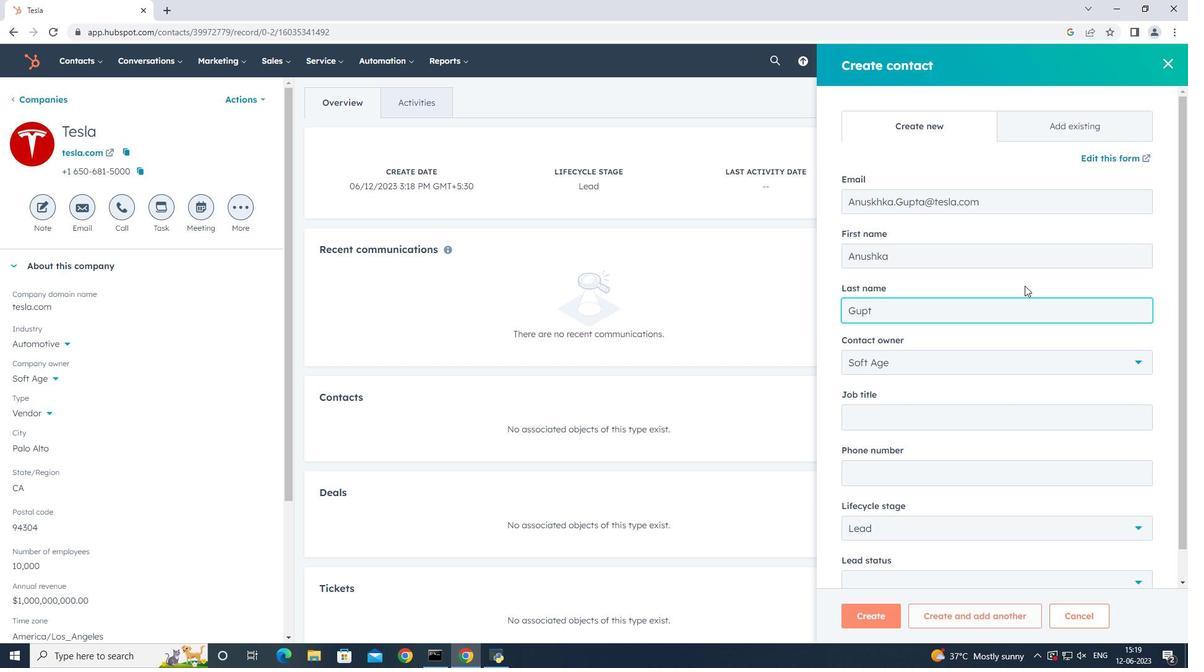 
Action: Mouse moved to (967, 413)
Screenshot: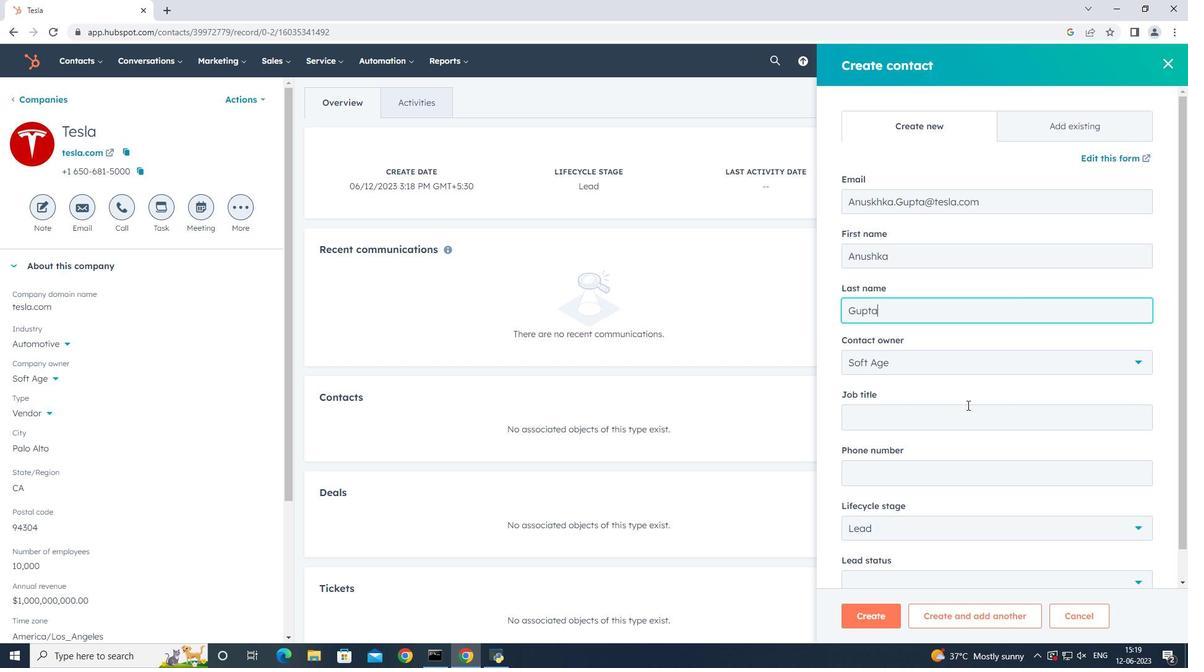 
Action: Mouse pressed left at (967, 413)
Screenshot: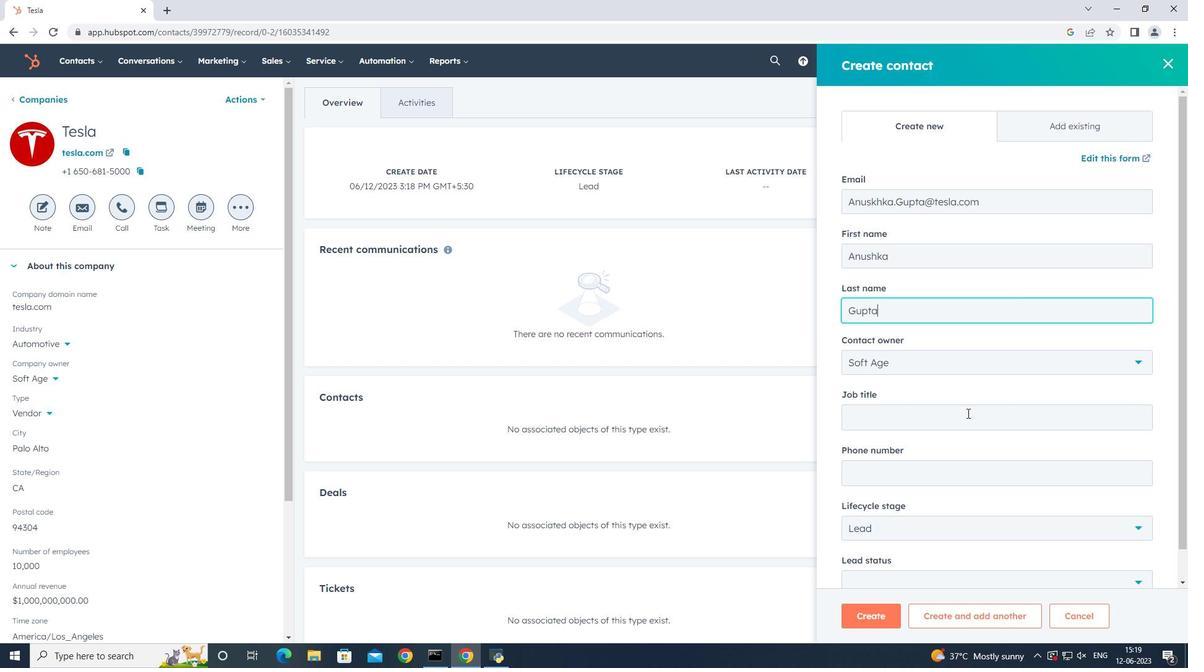 
Action: Mouse moved to (981, 394)
Screenshot: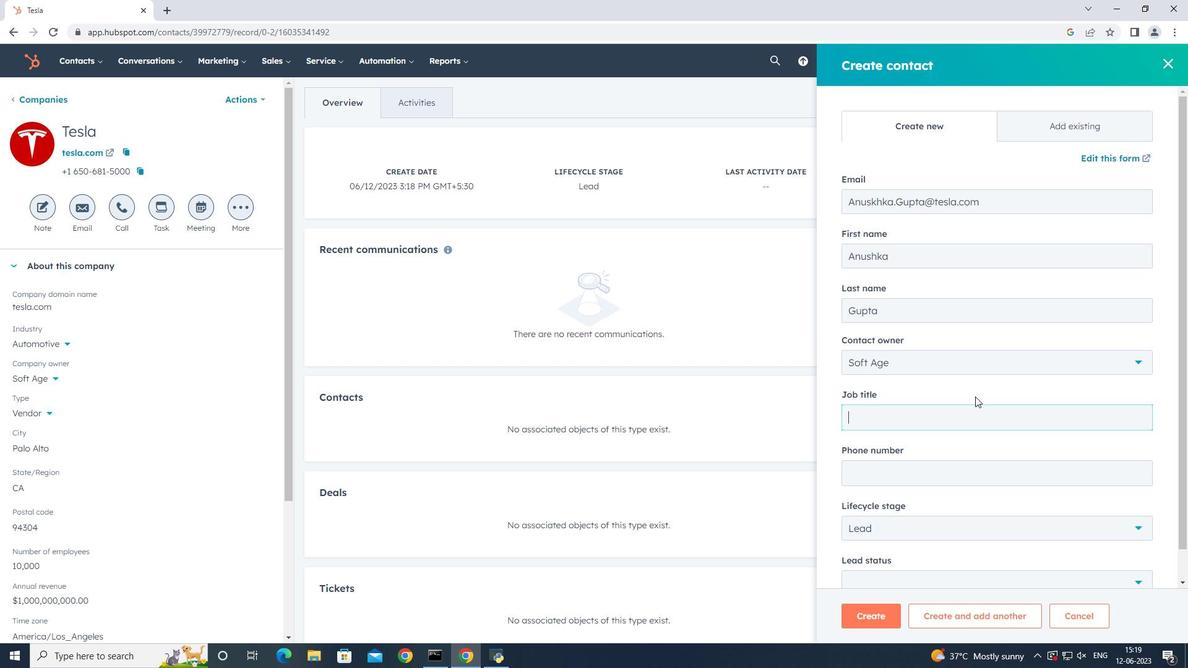 
Action: Key pressed <Key.shift><Key.shift><Key.shift><Key.shift><Key.shift><Key.shift><Key.shift>Operations<Key.space><Key.shift>Manager
Screenshot: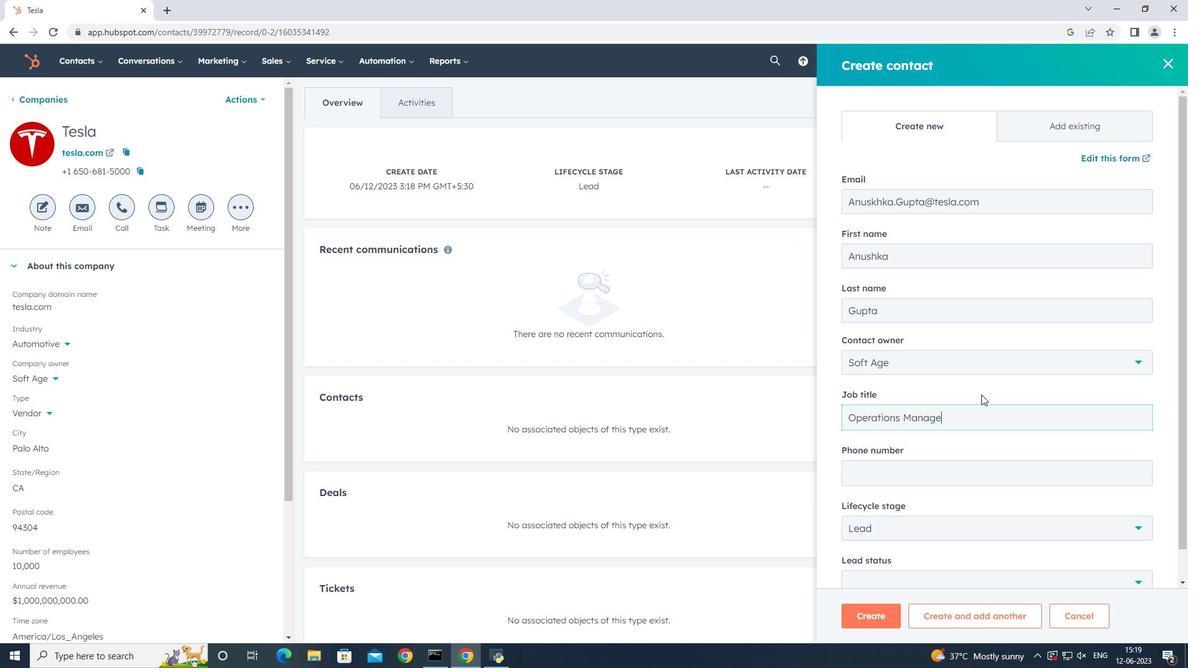 
Action: Mouse moved to (934, 473)
Screenshot: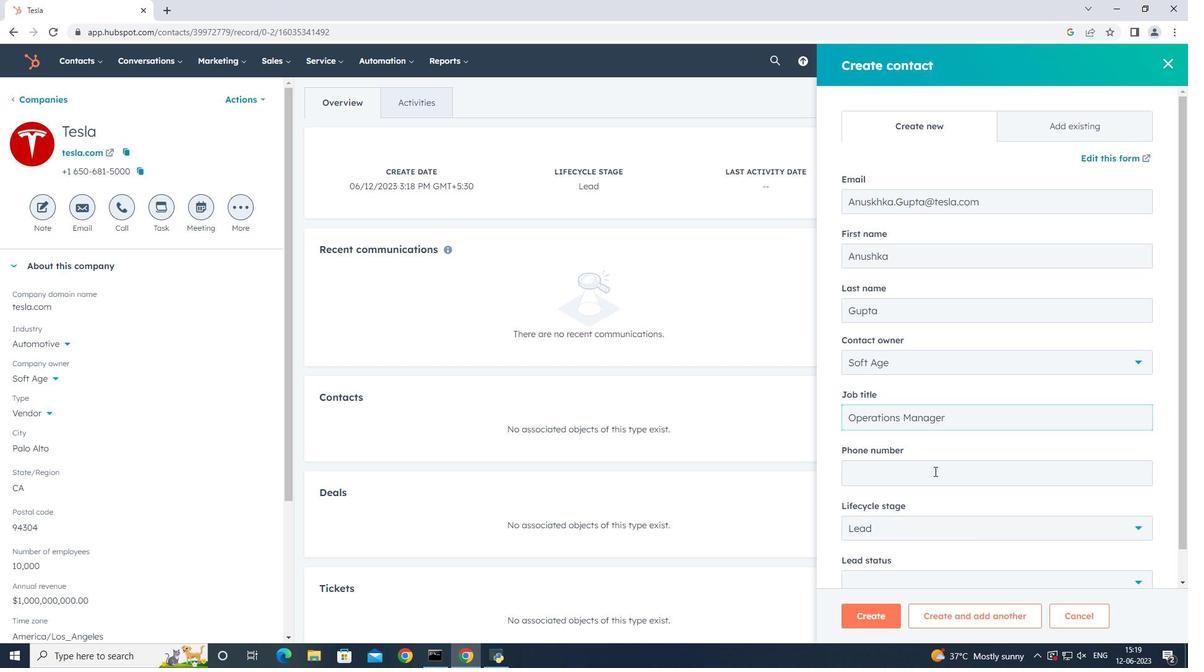 
Action: Mouse pressed left at (934, 473)
Screenshot: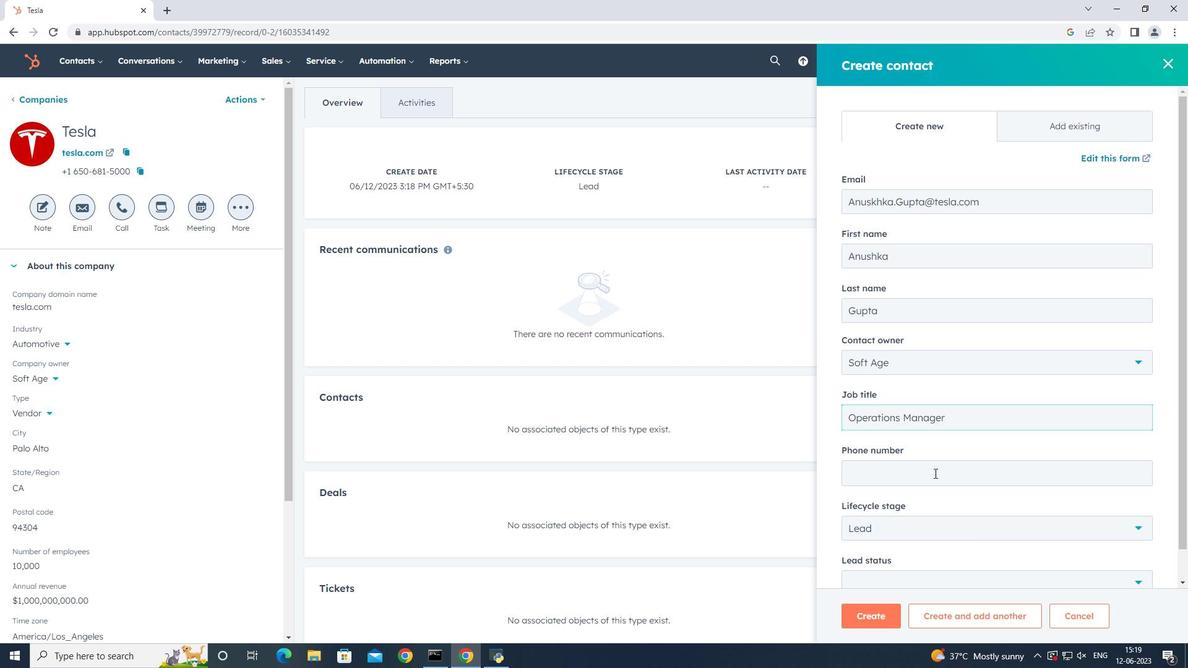 
Action: Key pressed 5125552345
Screenshot: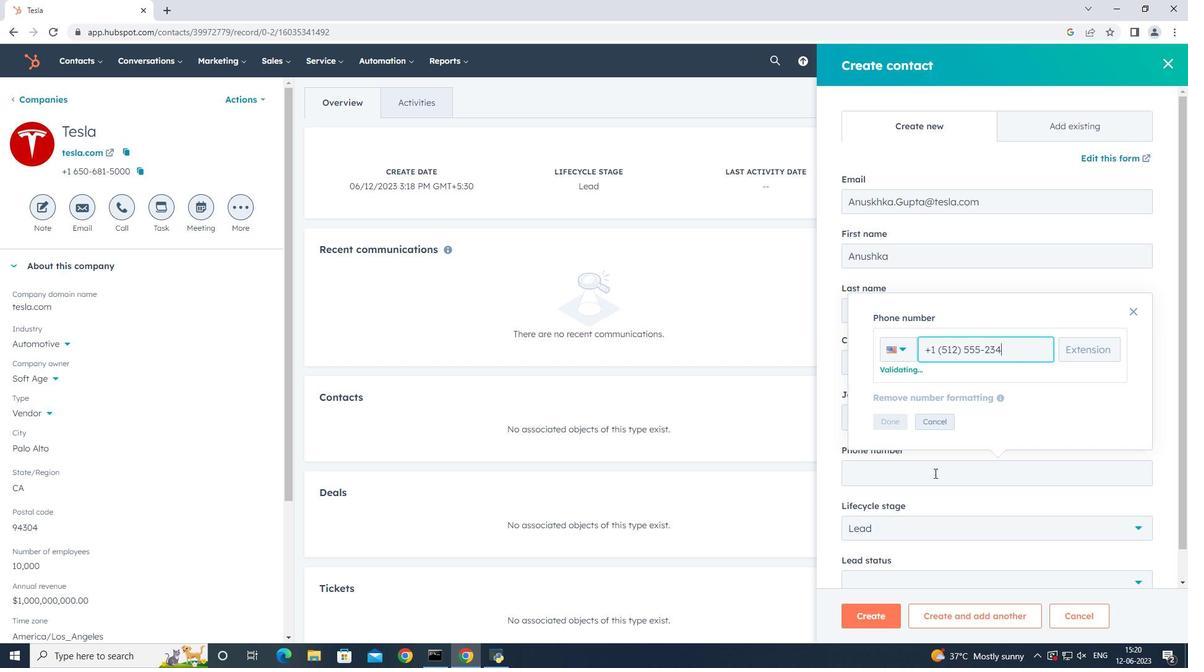 
Action: Mouse moved to (886, 423)
Screenshot: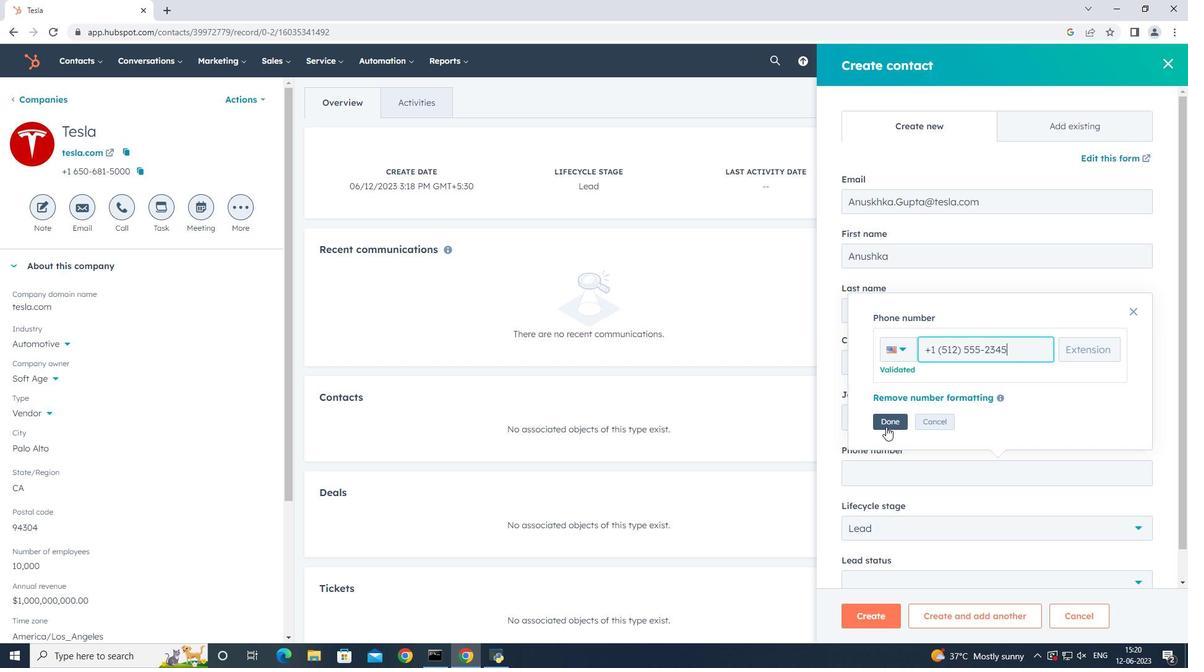 
Action: Mouse pressed left at (886, 423)
Screenshot: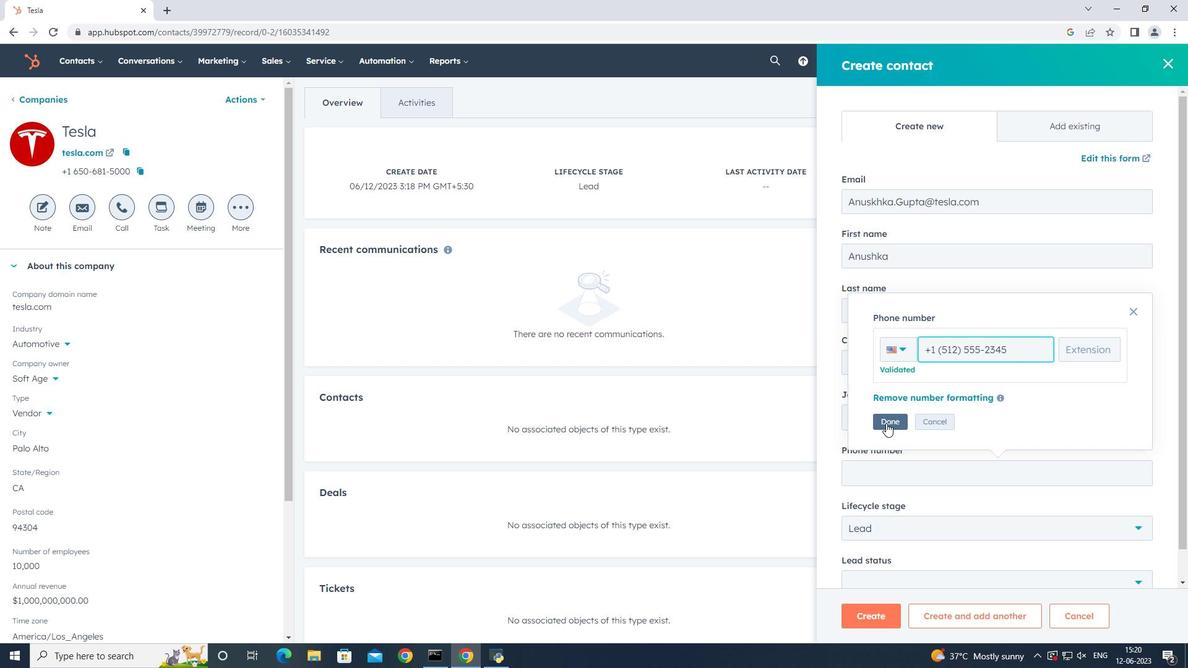 
Action: Mouse moved to (988, 481)
Screenshot: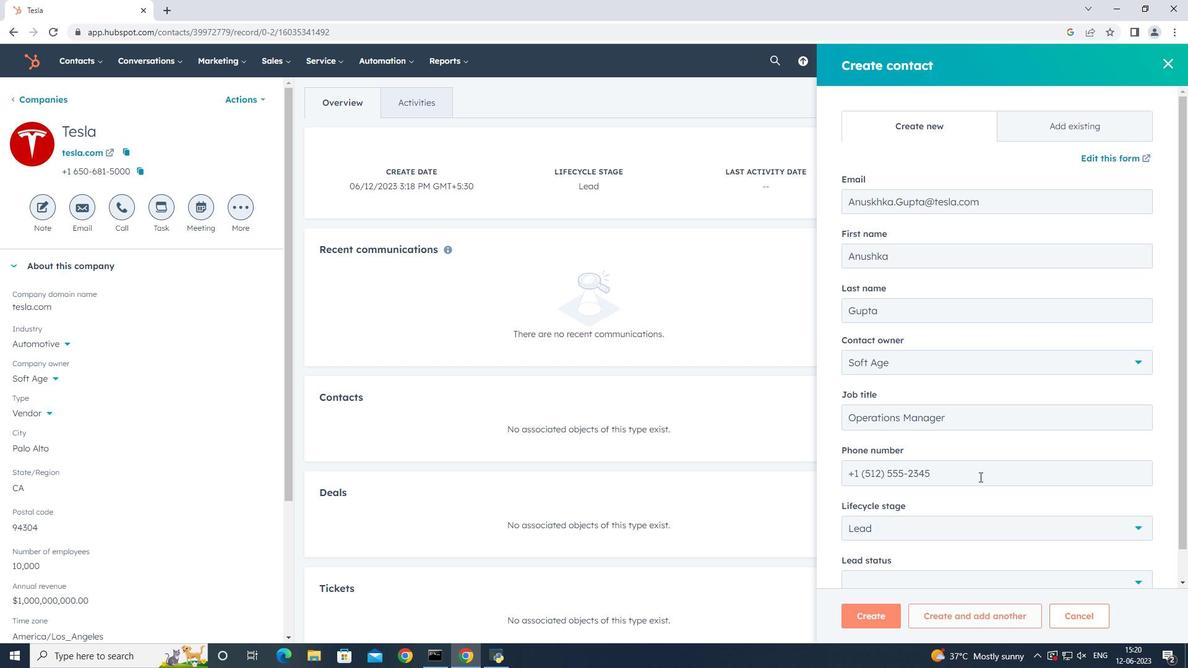 
Action: Mouse scrolled (988, 480) with delta (0, 0)
Screenshot: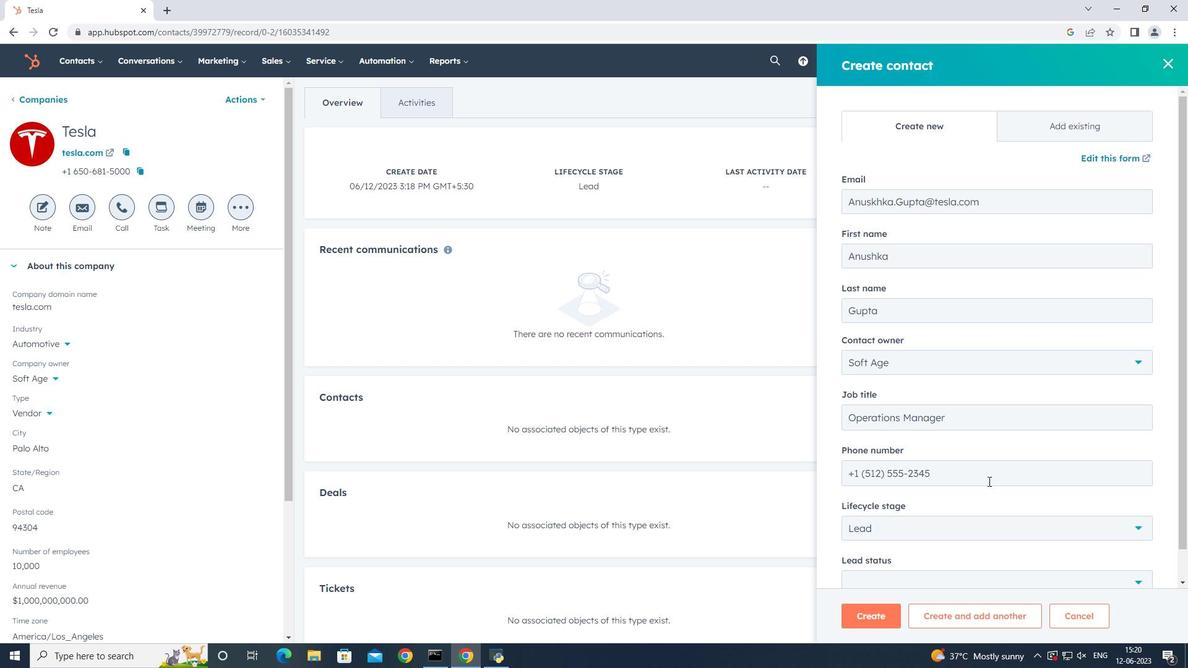 
Action: Mouse scrolled (988, 480) with delta (0, 0)
Screenshot: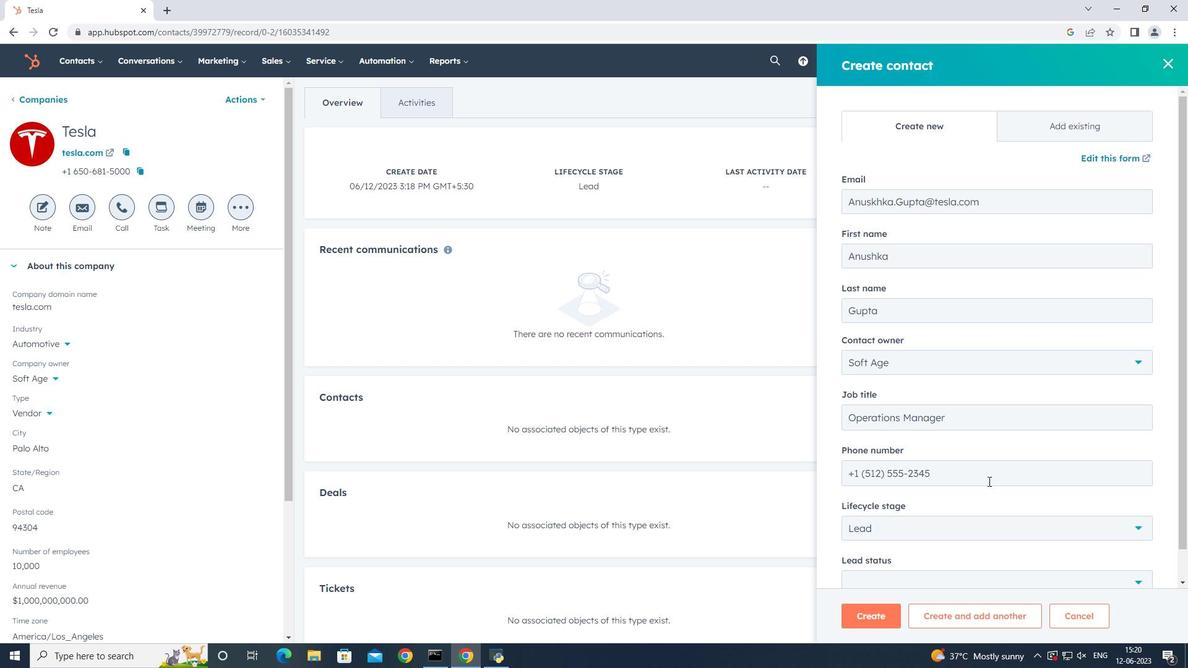 
Action: Mouse moved to (987, 492)
Screenshot: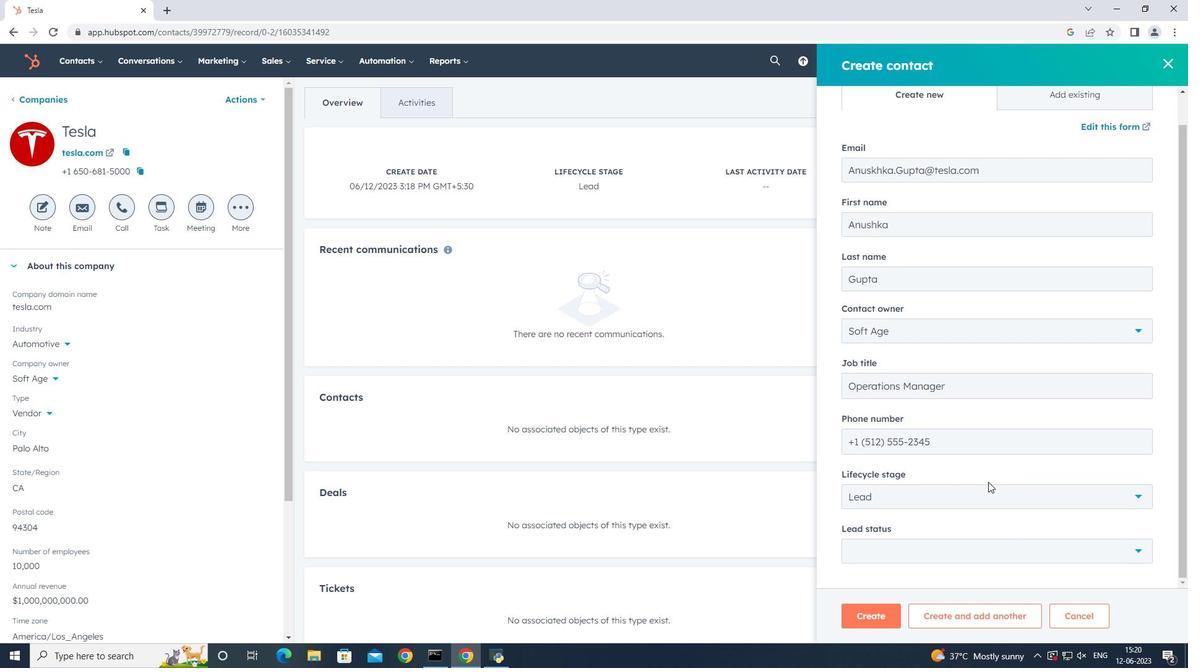 
Action: Mouse pressed left at (987, 492)
Screenshot: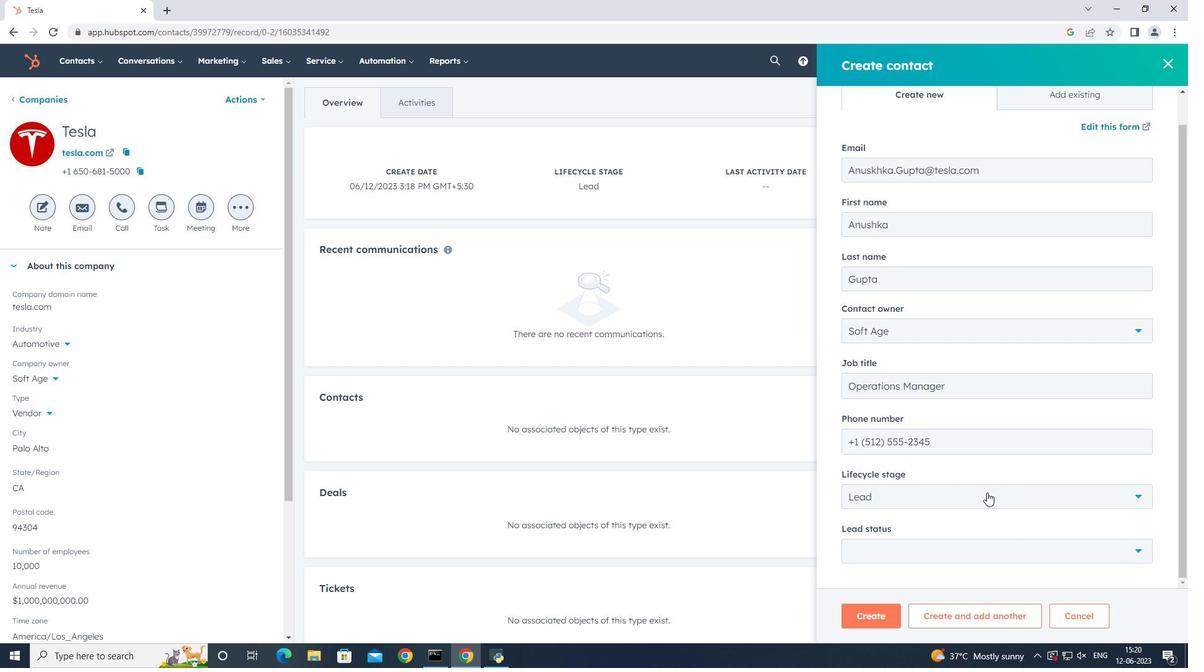 
Action: Mouse moved to (979, 385)
Screenshot: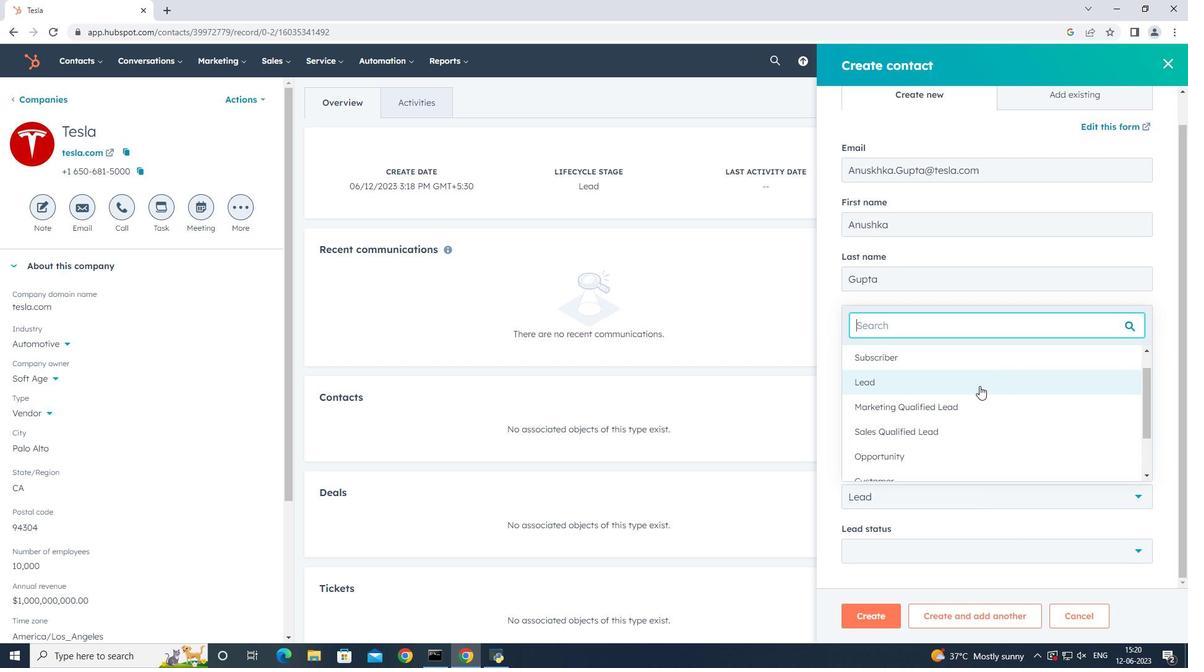
Action: Mouse pressed left at (979, 385)
Screenshot: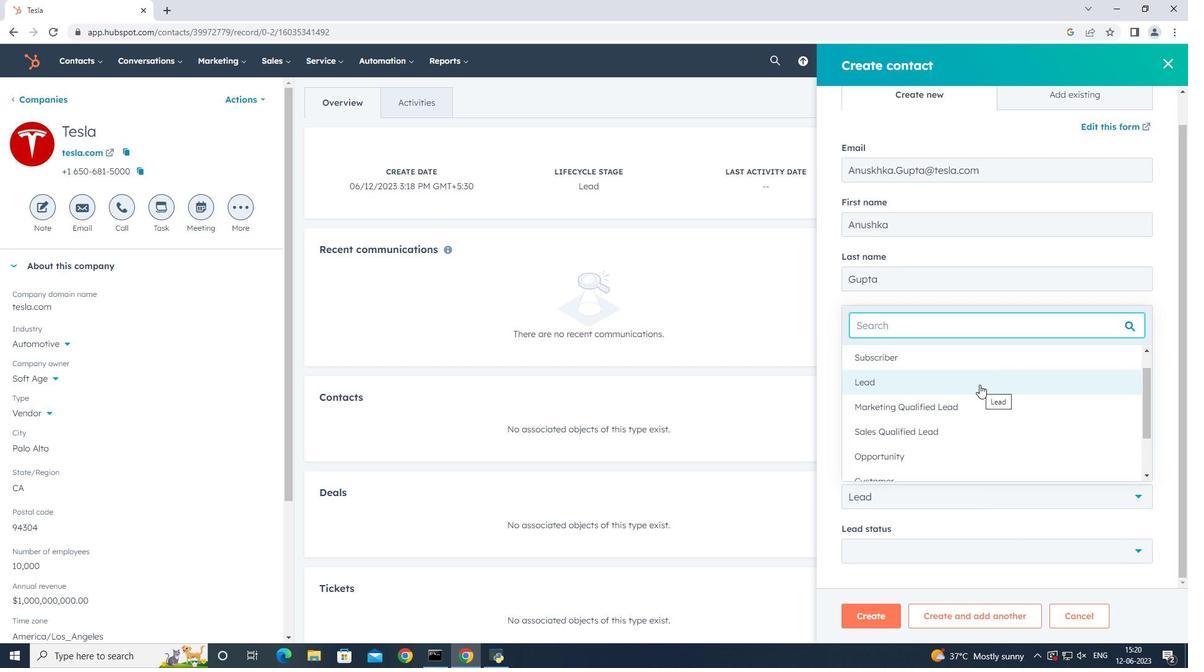 
Action: Mouse moved to (961, 550)
Screenshot: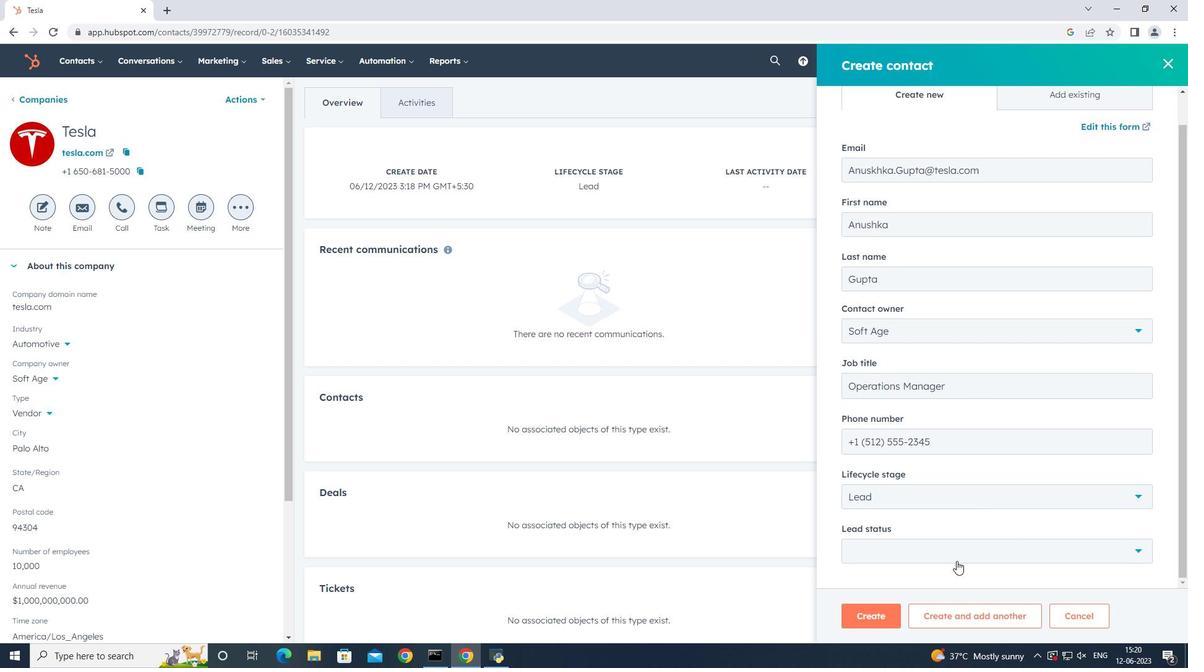 
Action: Mouse pressed left at (961, 550)
Screenshot: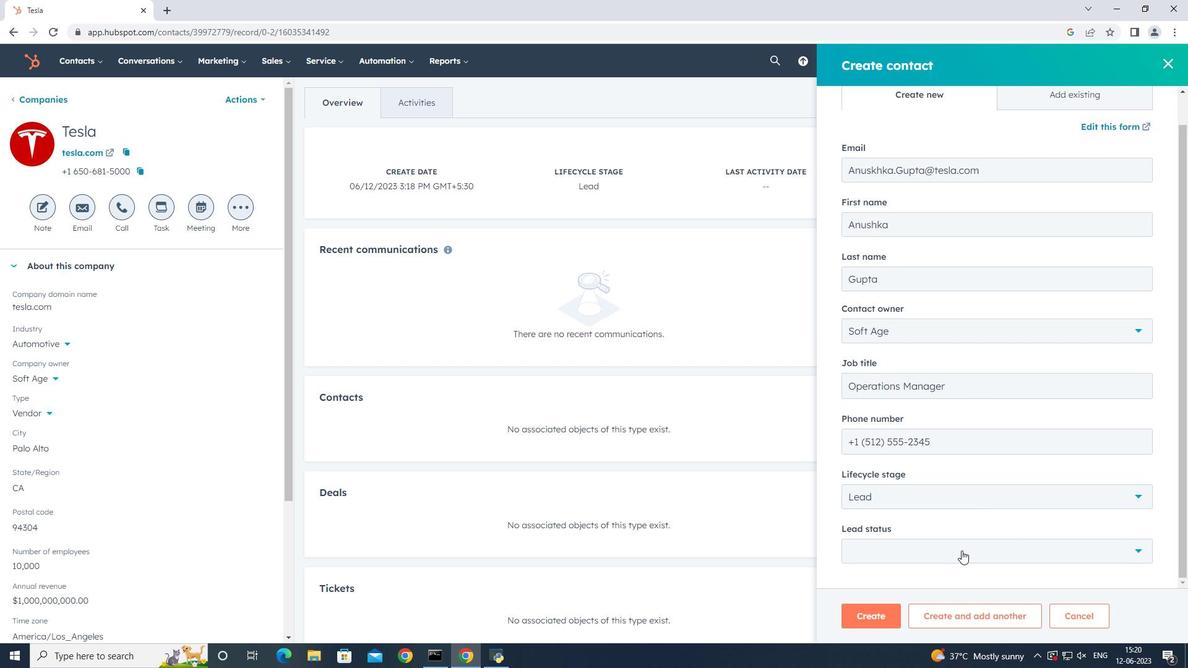 
Action: Mouse moved to (963, 487)
Screenshot: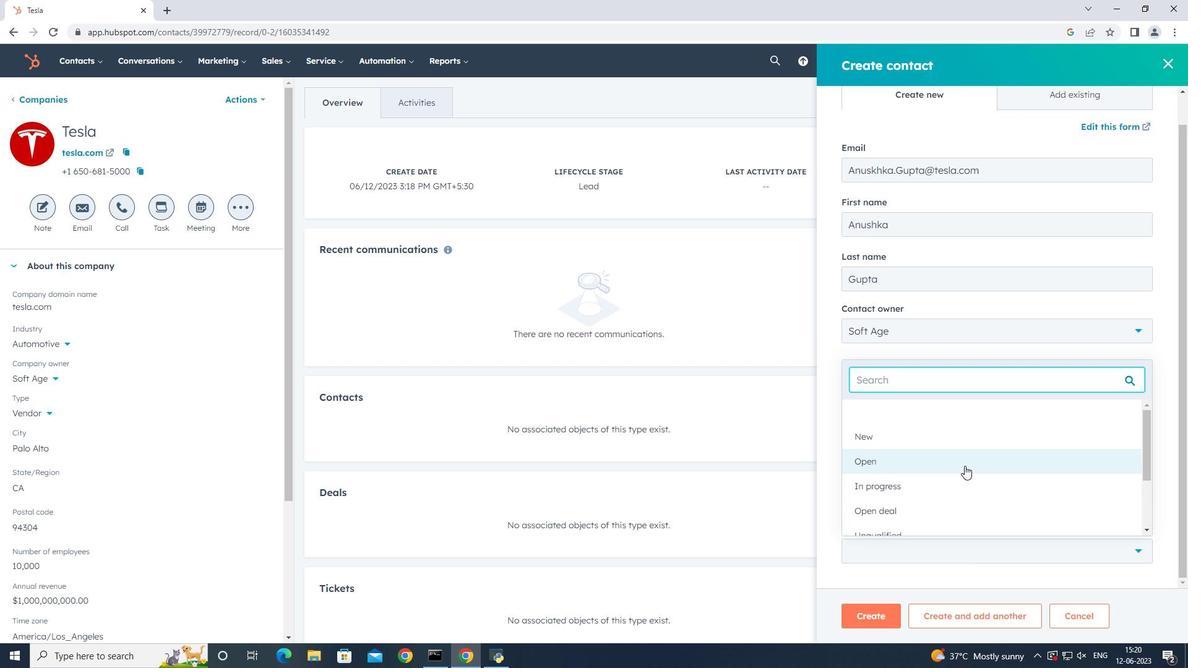 
Action: Mouse pressed left at (963, 487)
Screenshot: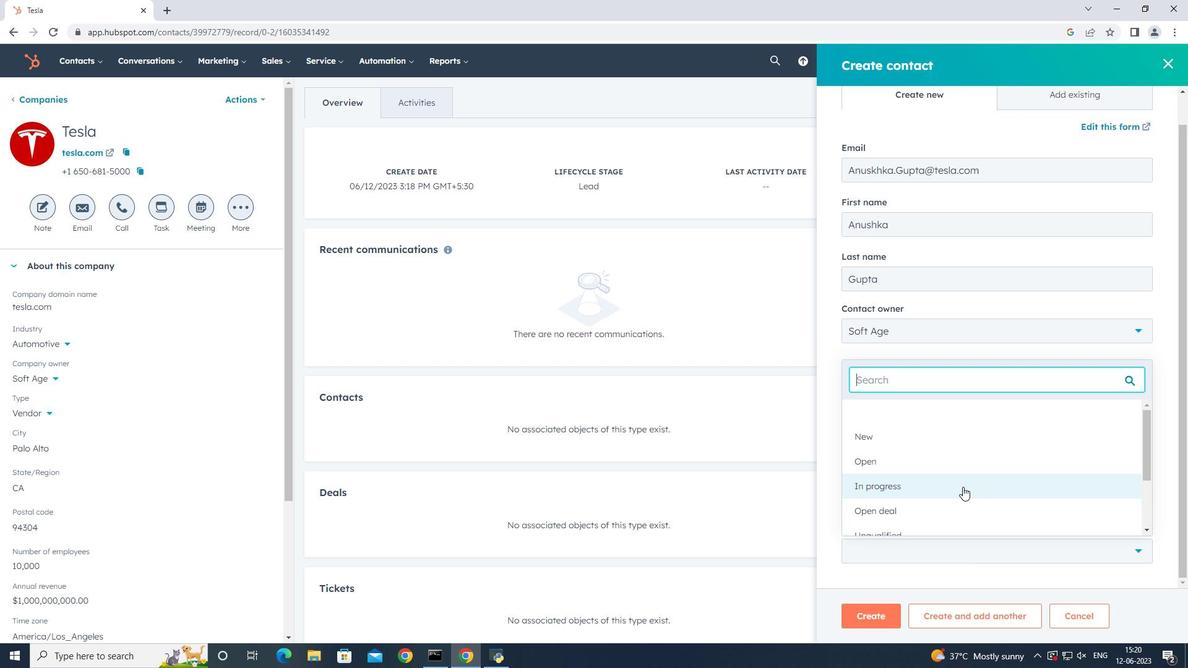 
Action: Mouse moved to (878, 613)
Screenshot: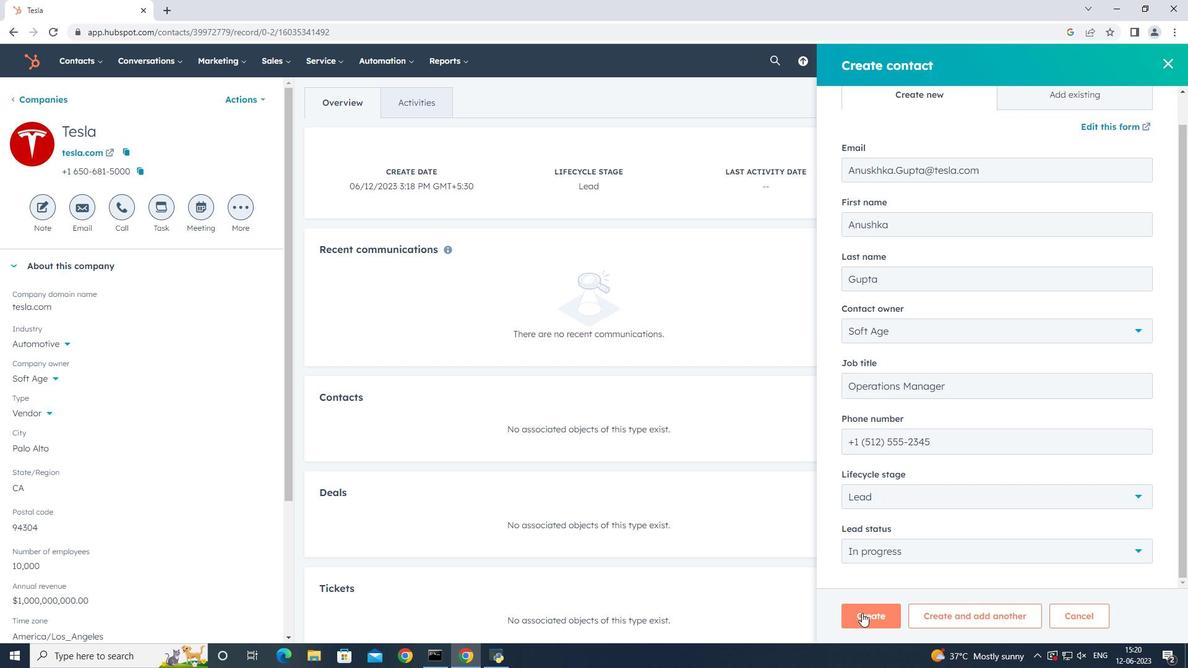 
Action: Mouse pressed left at (878, 613)
Screenshot: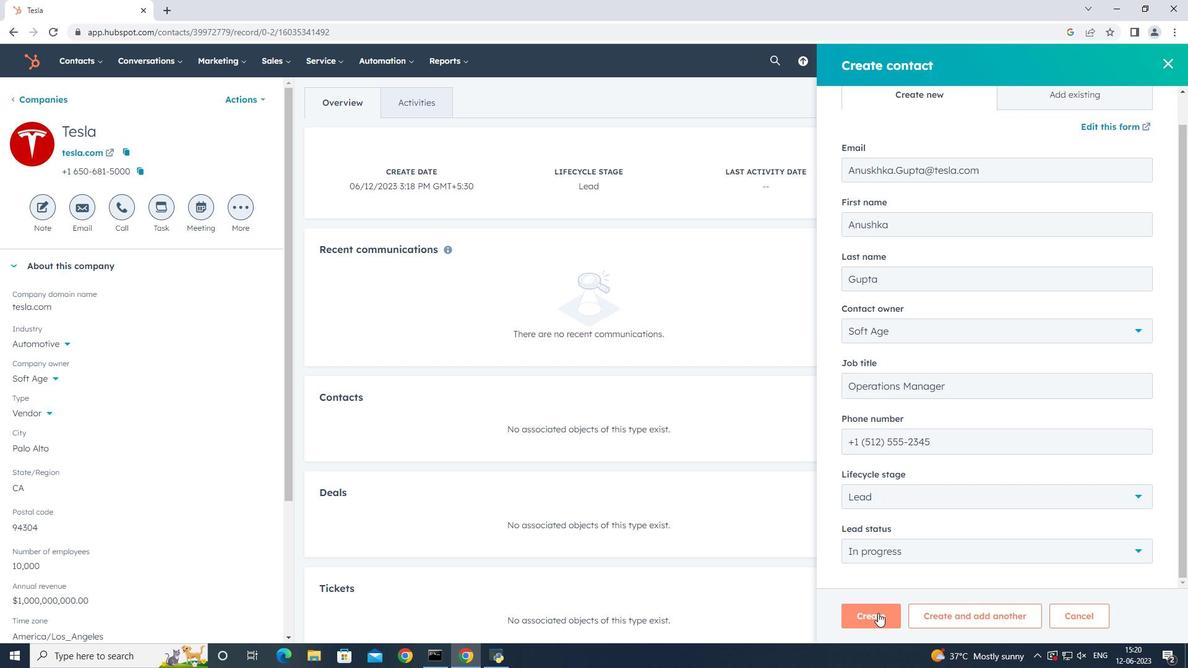 
Action: Mouse moved to (748, 404)
Screenshot: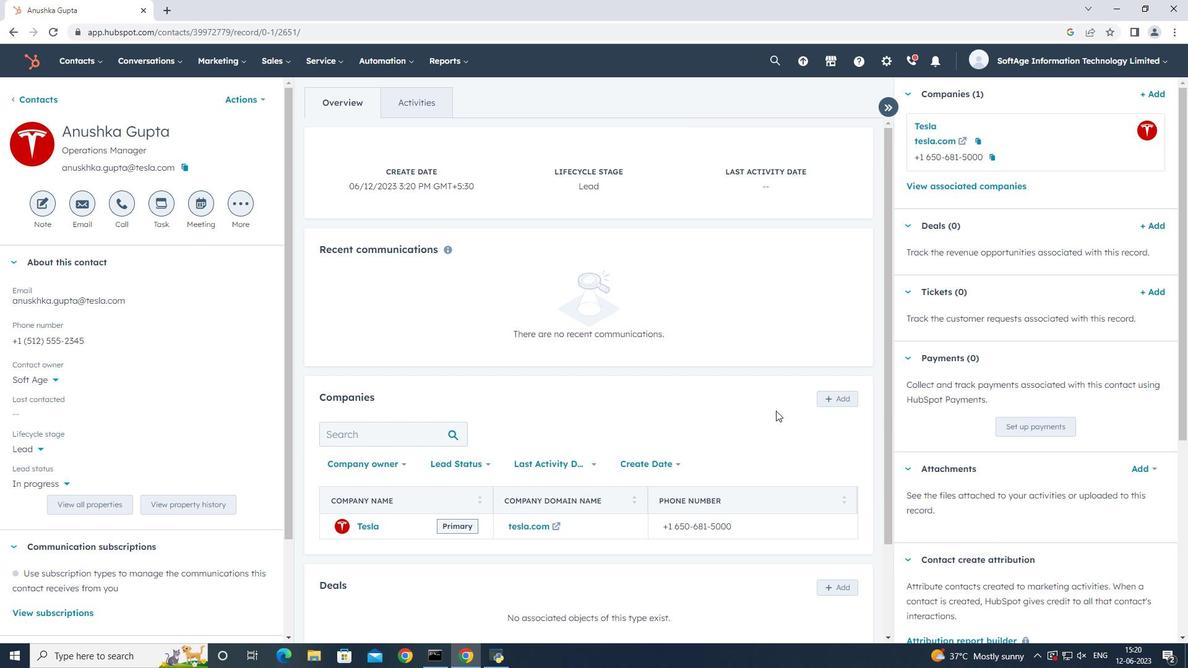 
